 Task: Find connections with filter location Conde with filter topic #Mentoringwith filter profile language Spanish with filter current company BharatBenz with filter school PES Institute of Technology & Management, SHIVAMOGA with filter industry Tobacco Manufacturing with filter service category Financial Advisory with filter keywords title Petroleum Engineer
Action: Mouse moved to (566, 81)
Screenshot: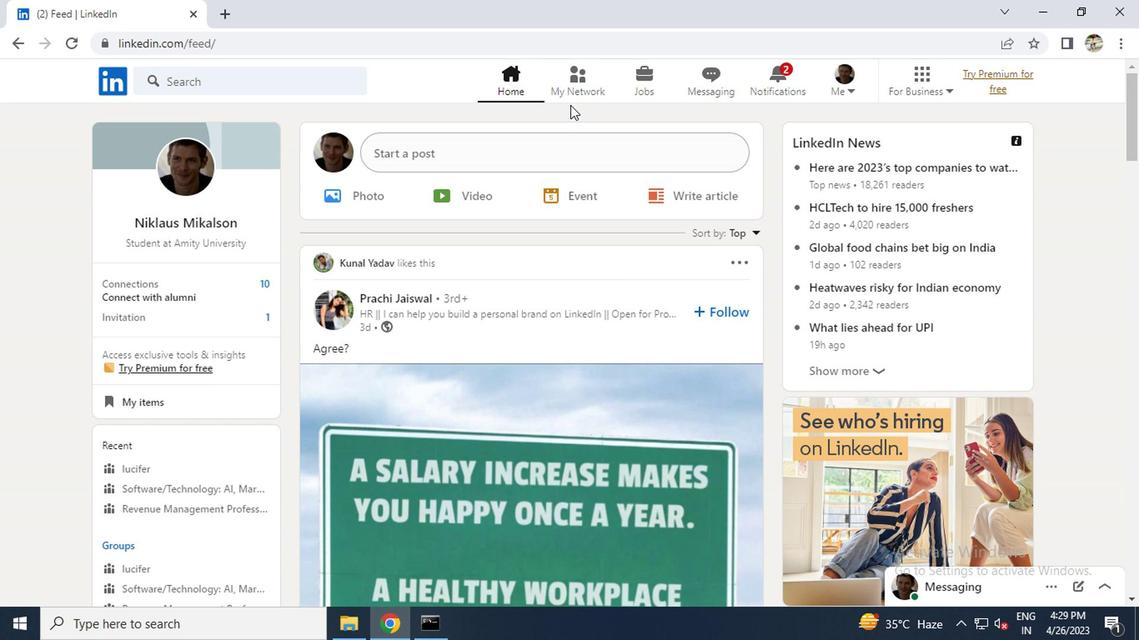 
Action: Mouse pressed left at (566, 81)
Screenshot: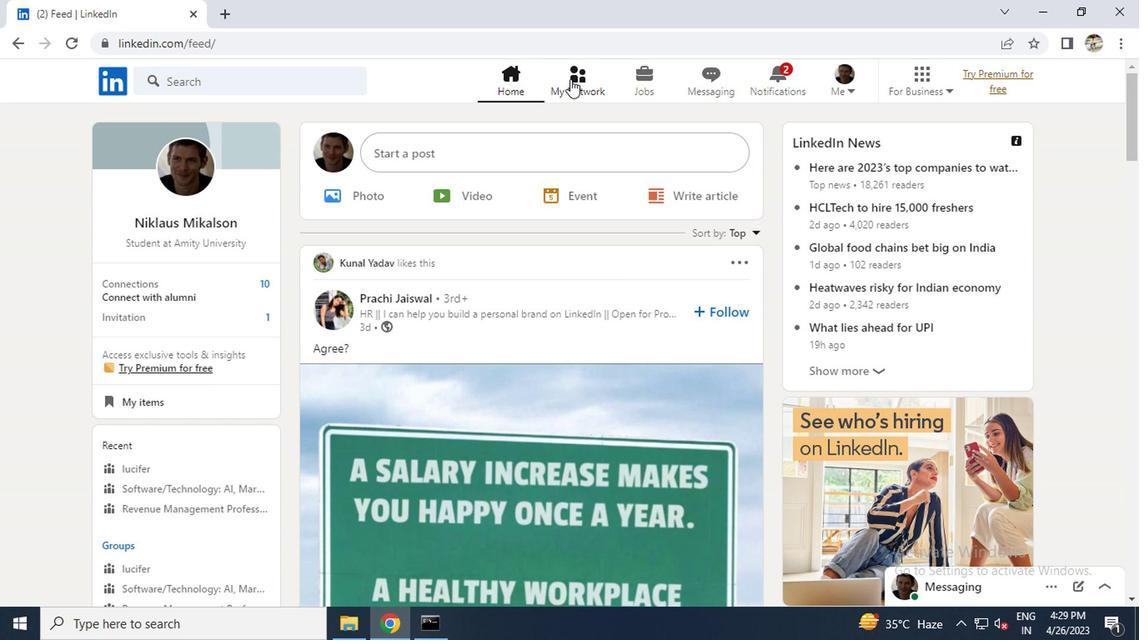 
Action: Mouse moved to (175, 169)
Screenshot: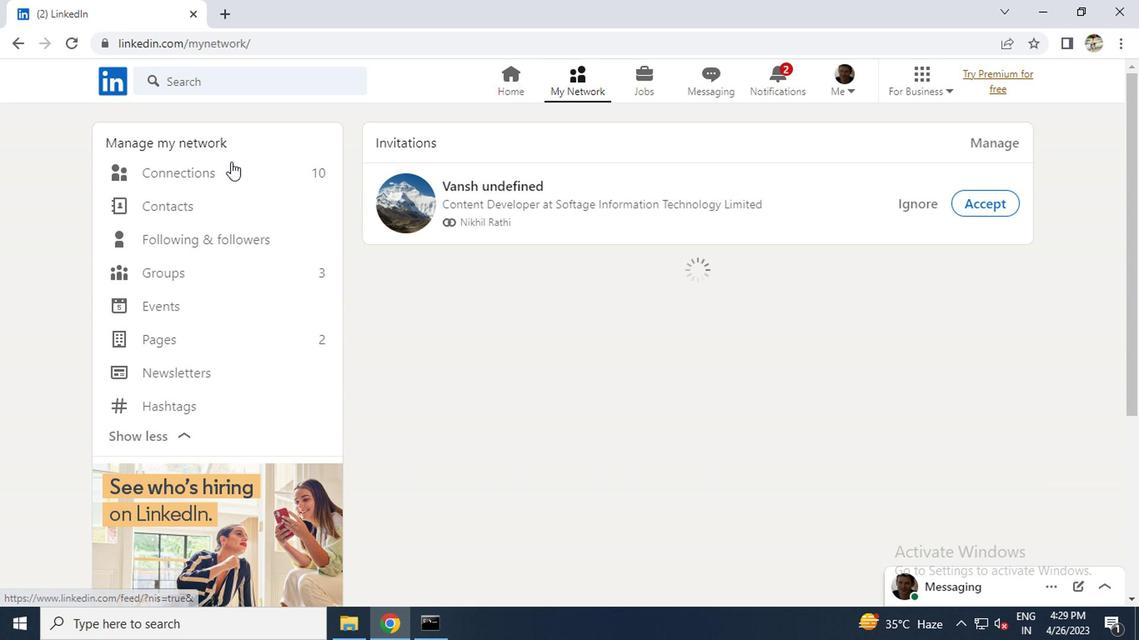 
Action: Mouse pressed left at (175, 169)
Screenshot: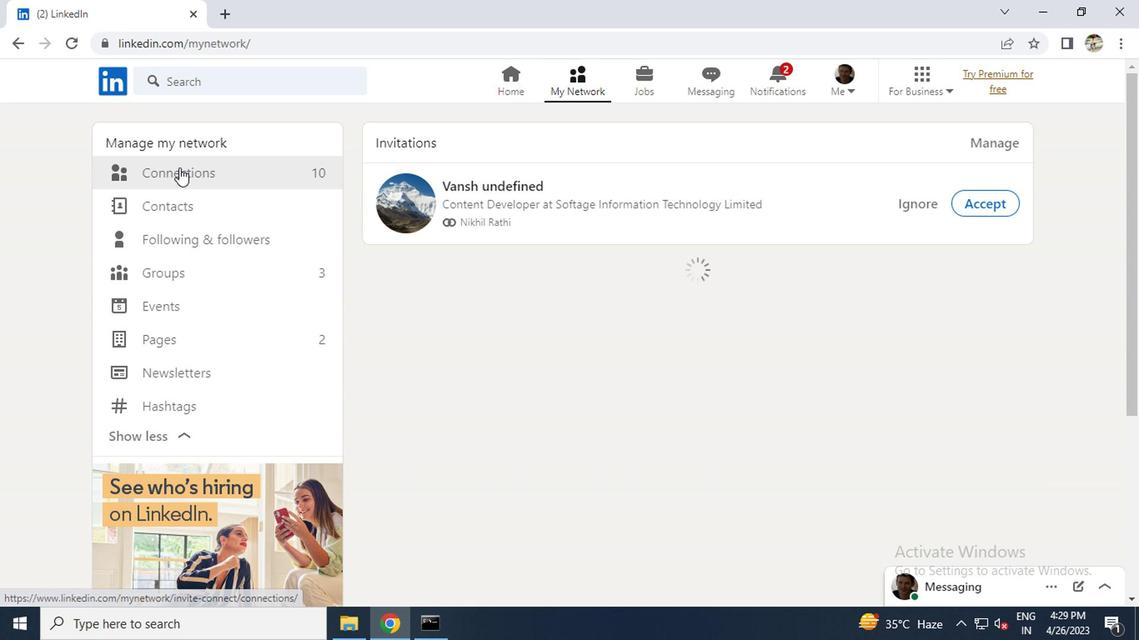 
Action: Mouse moved to (665, 178)
Screenshot: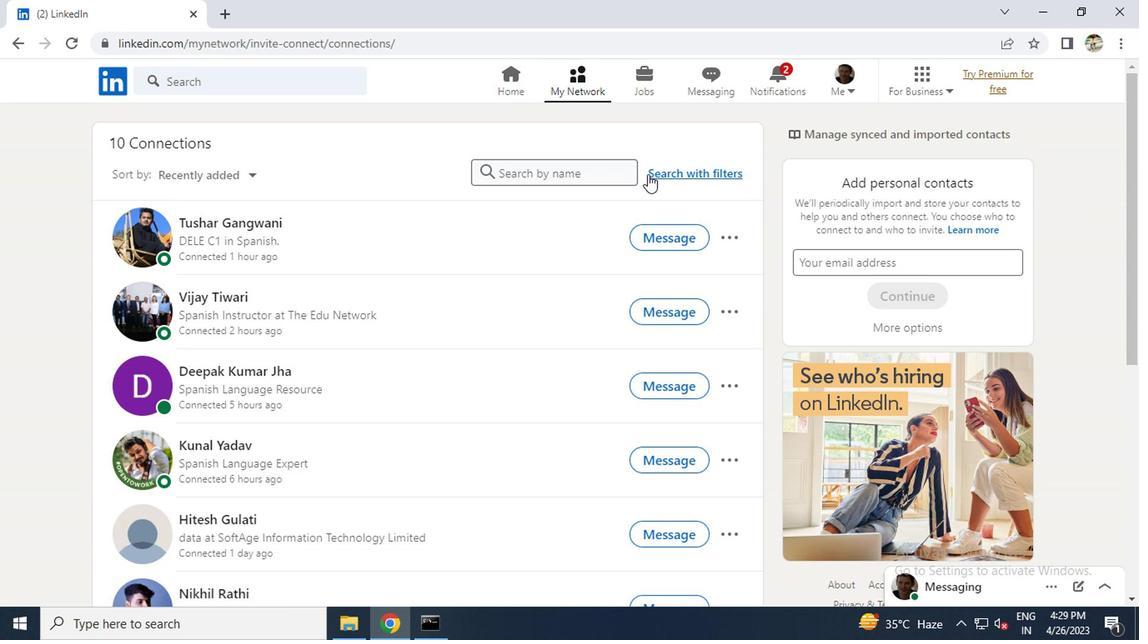 
Action: Mouse pressed left at (665, 178)
Screenshot: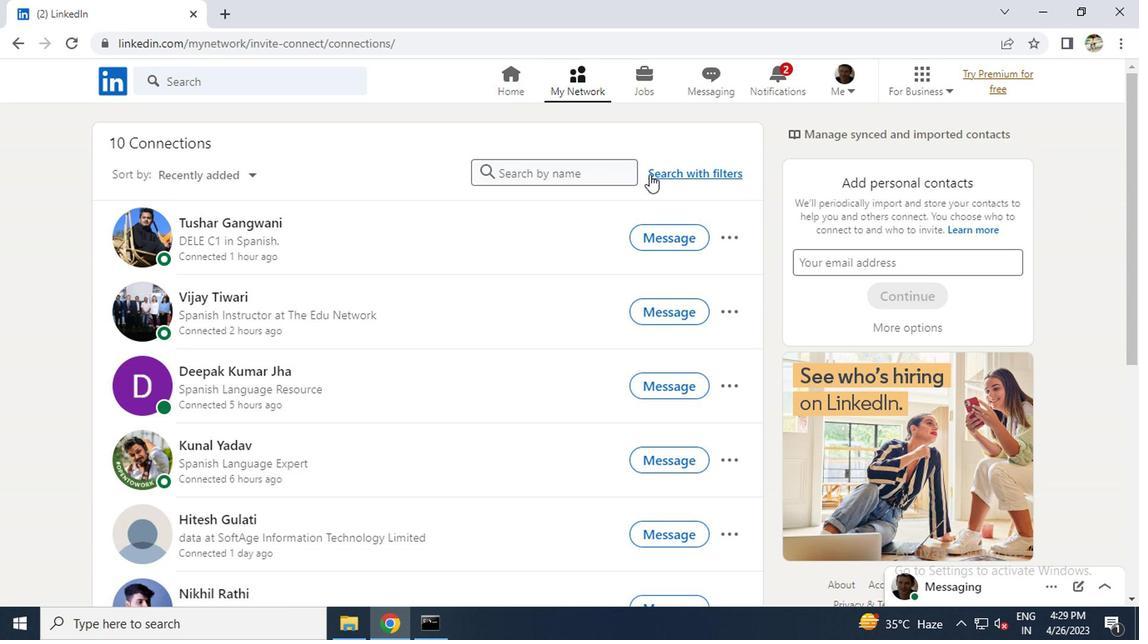 
Action: Mouse moved to (551, 128)
Screenshot: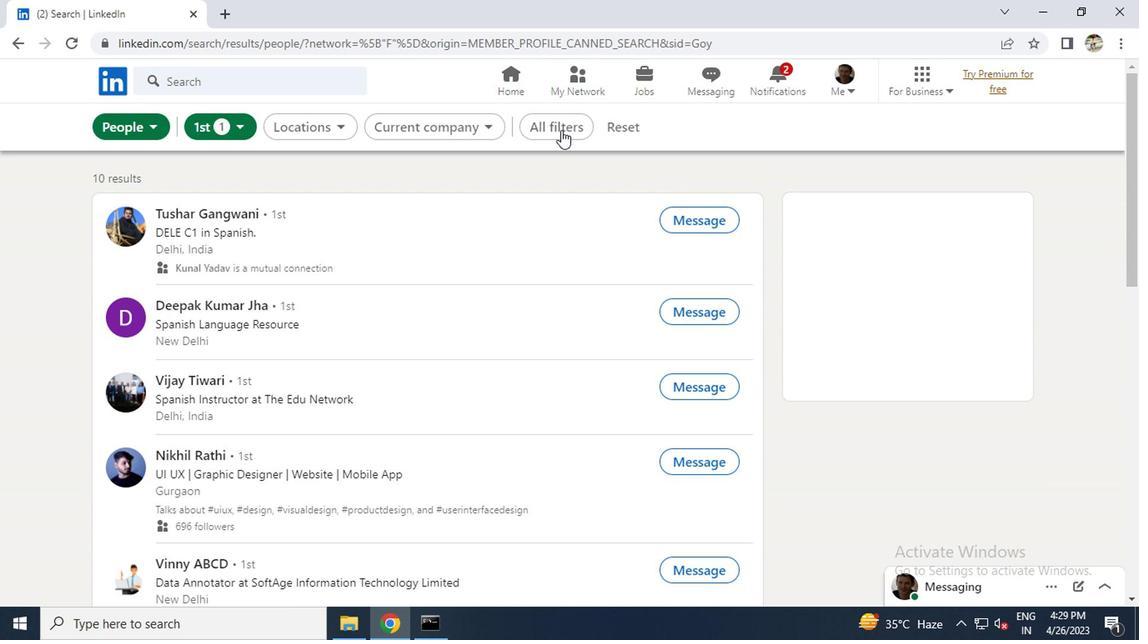 
Action: Mouse pressed left at (551, 128)
Screenshot: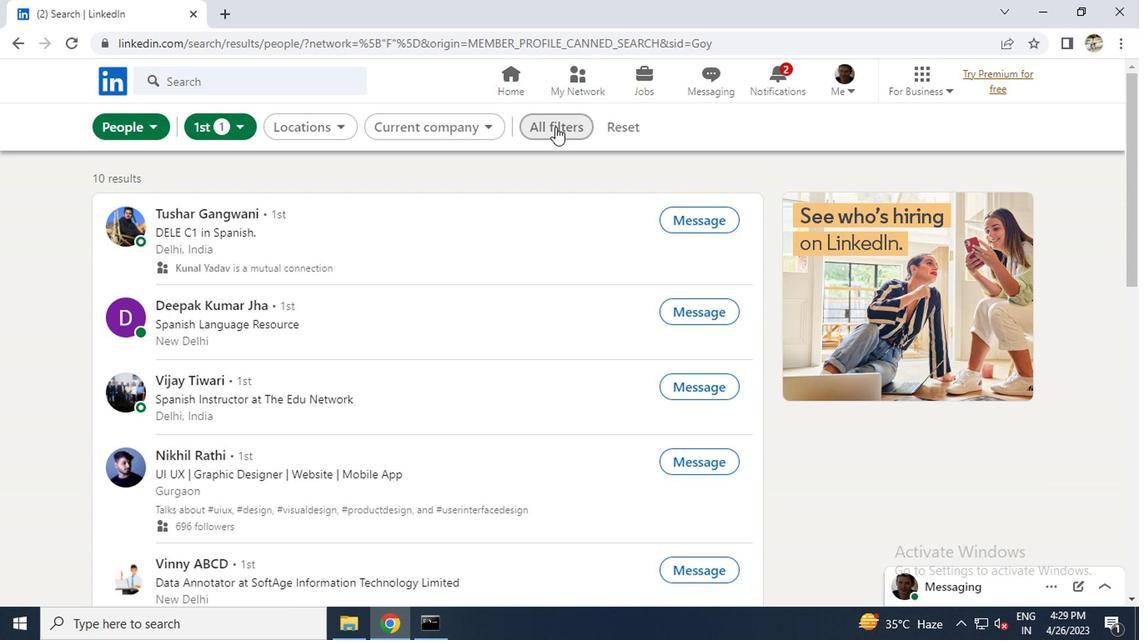 
Action: Mouse moved to (823, 338)
Screenshot: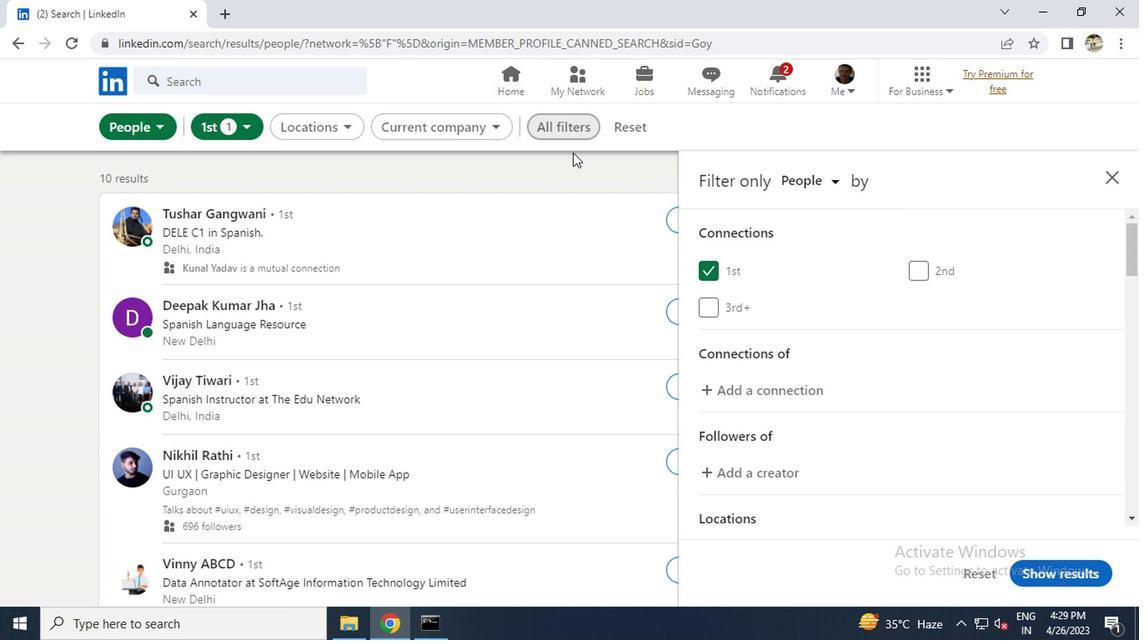 
Action: Mouse scrolled (823, 337) with delta (0, 0)
Screenshot: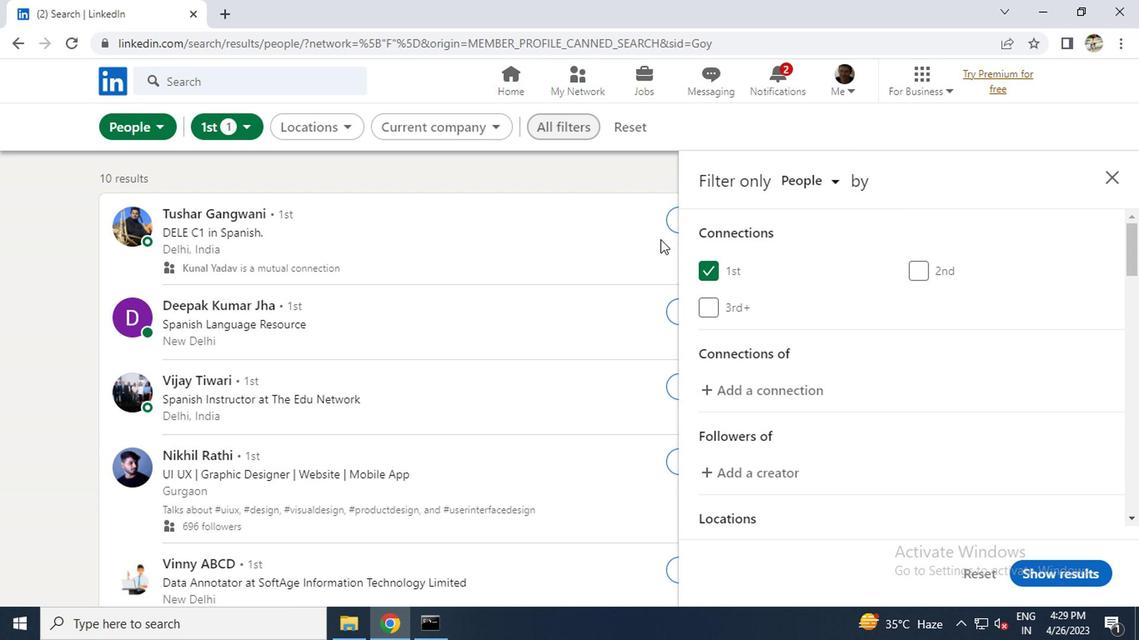 
Action: Mouse scrolled (823, 337) with delta (0, 0)
Screenshot: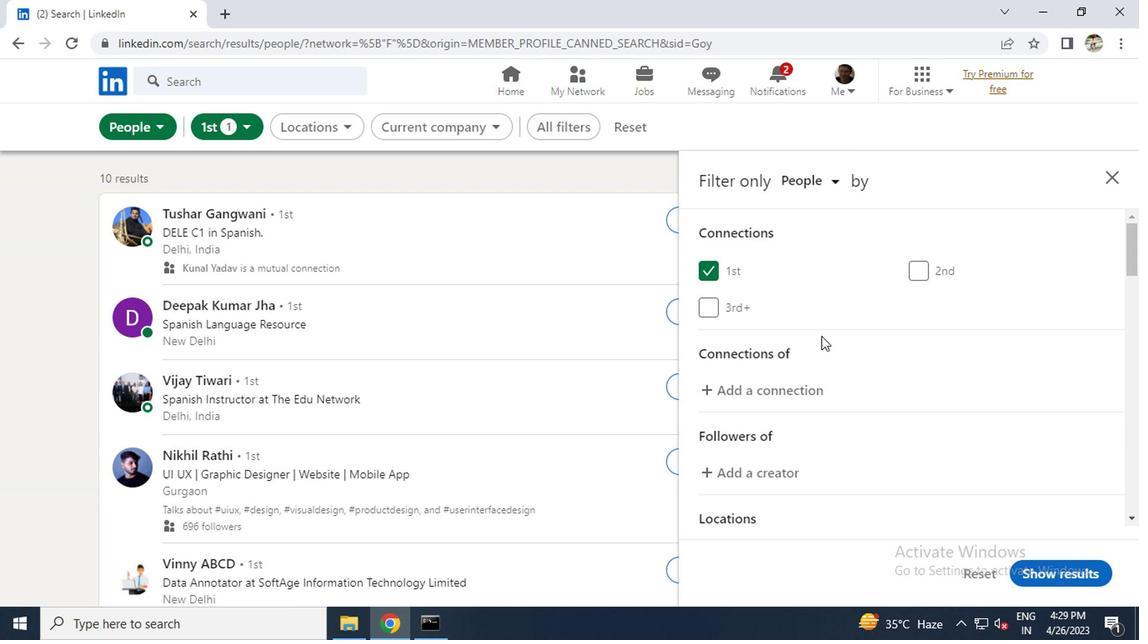 
Action: Mouse scrolled (823, 337) with delta (0, 0)
Screenshot: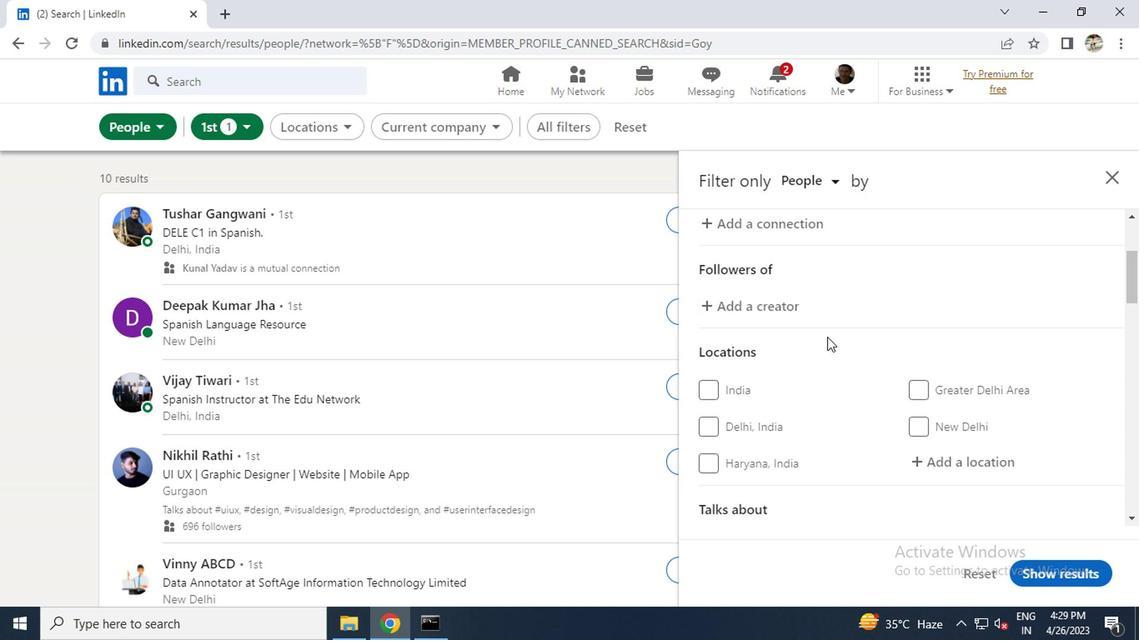 
Action: Mouse moved to (956, 382)
Screenshot: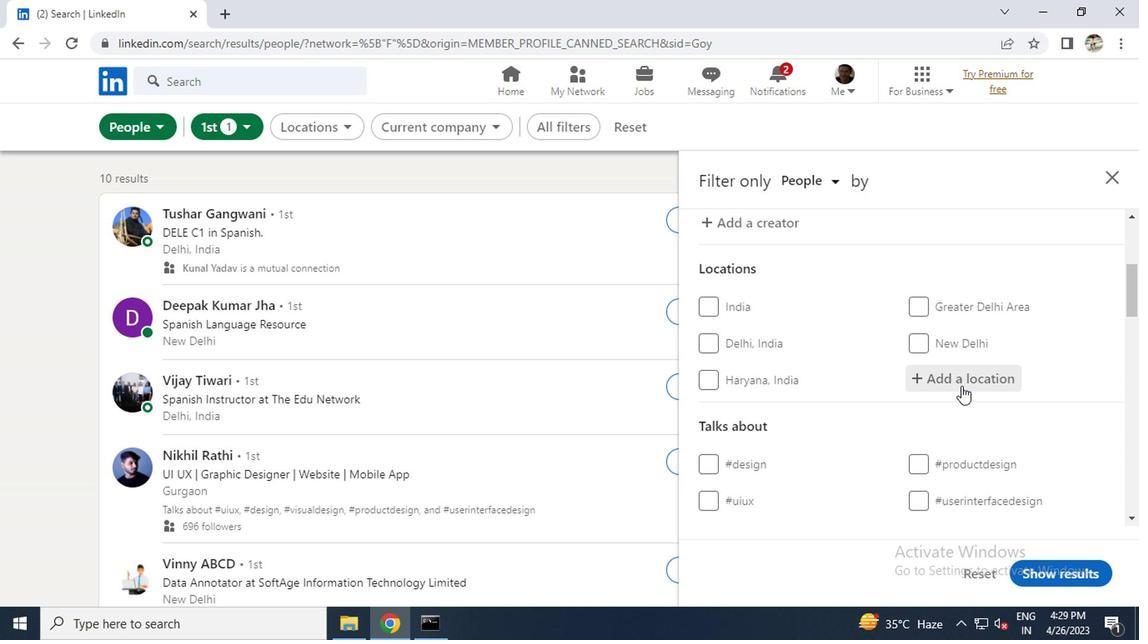 
Action: Mouse pressed left at (956, 382)
Screenshot: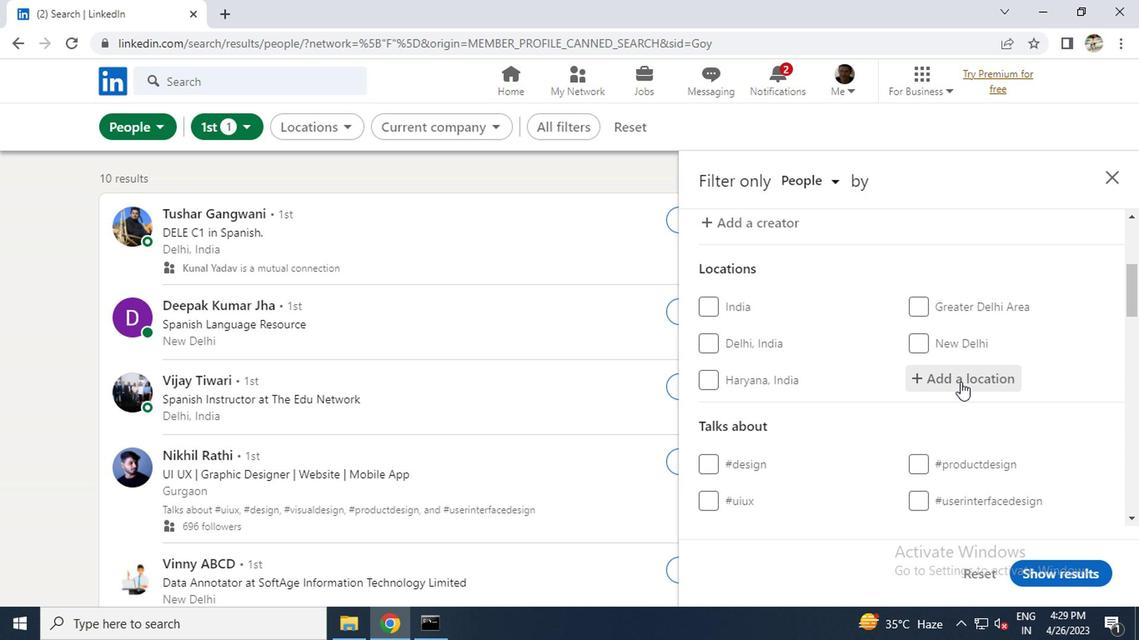 
Action: Key pressed <Key.caps_lock>c<Key.caps_lock>onde<Key.space><Key.enter>
Screenshot: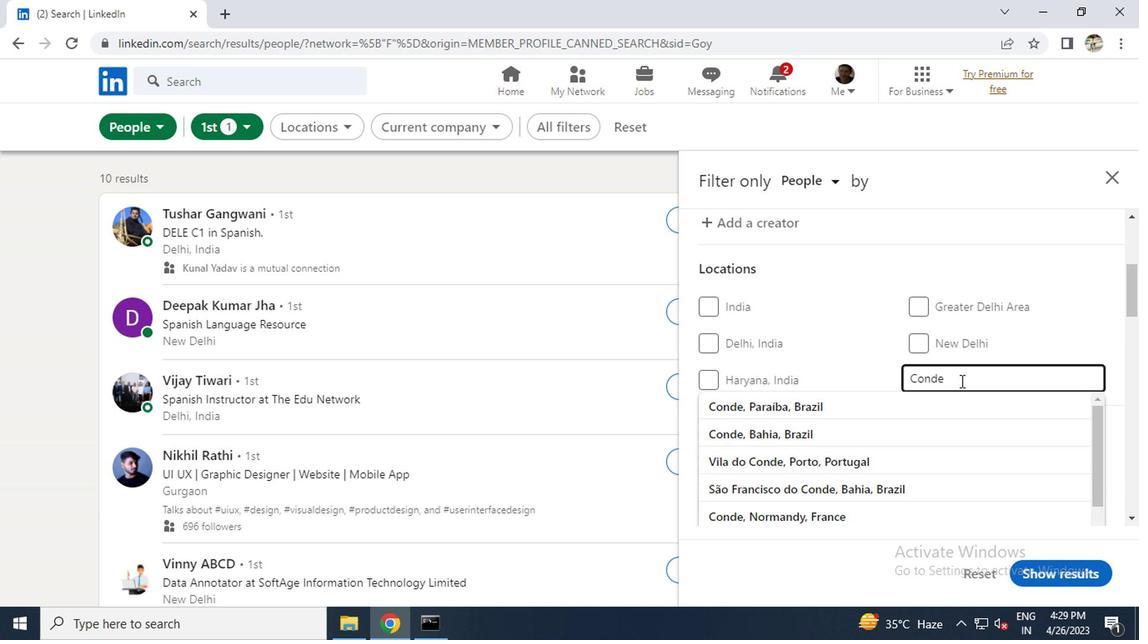 
Action: Mouse scrolled (956, 381) with delta (0, 0)
Screenshot: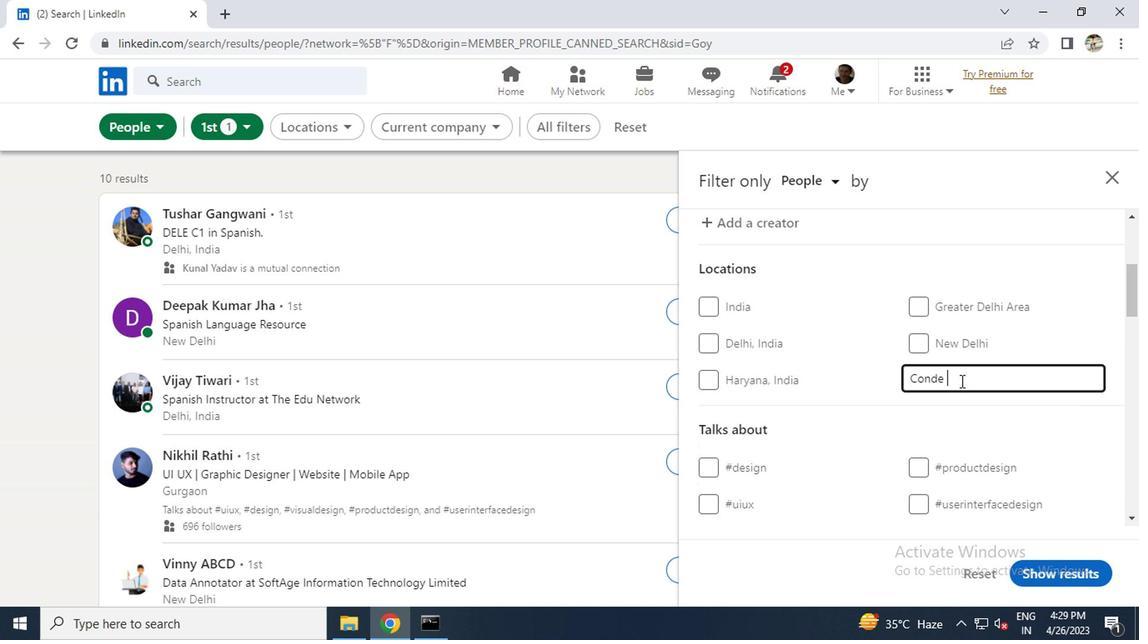 
Action: Mouse scrolled (956, 381) with delta (0, 0)
Screenshot: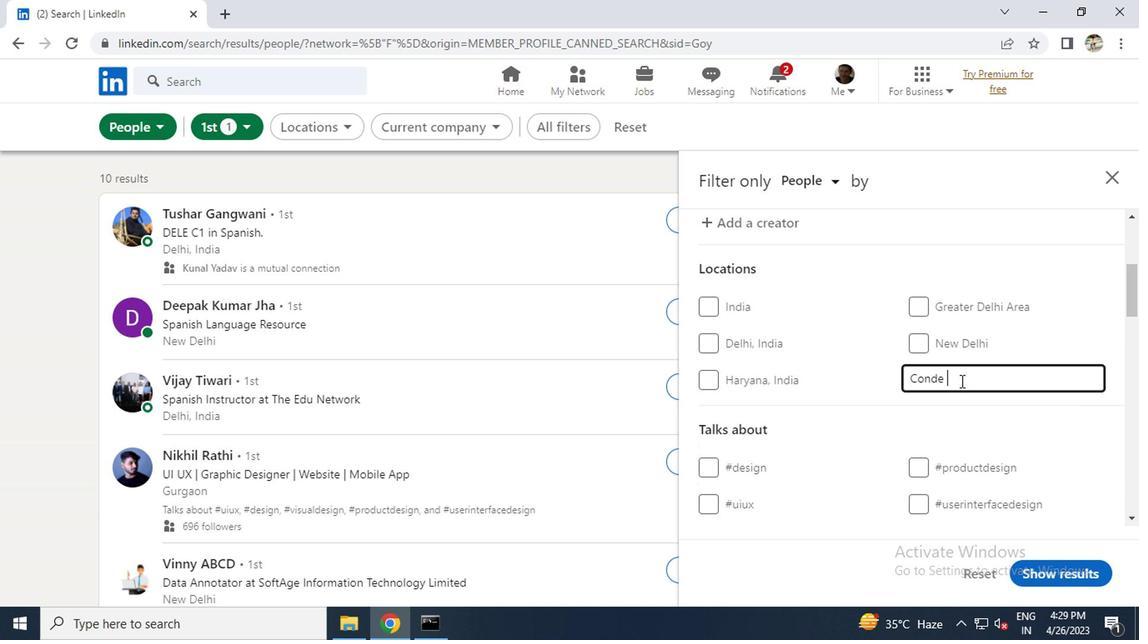 
Action: Mouse moved to (949, 376)
Screenshot: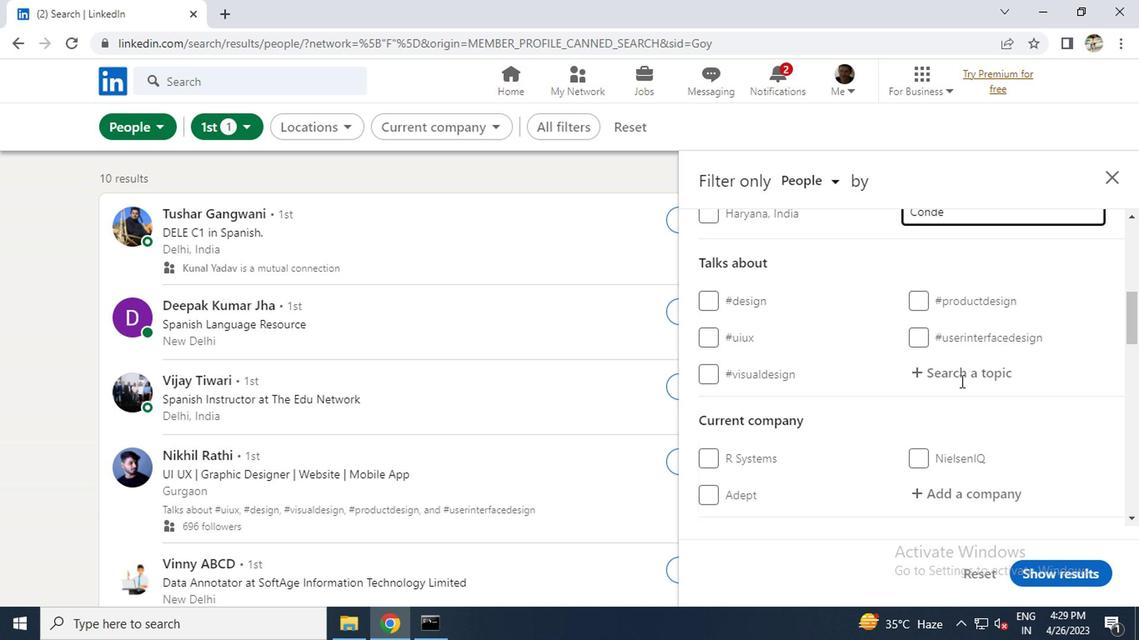 
Action: Mouse pressed left at (949, 376)
Screenshot: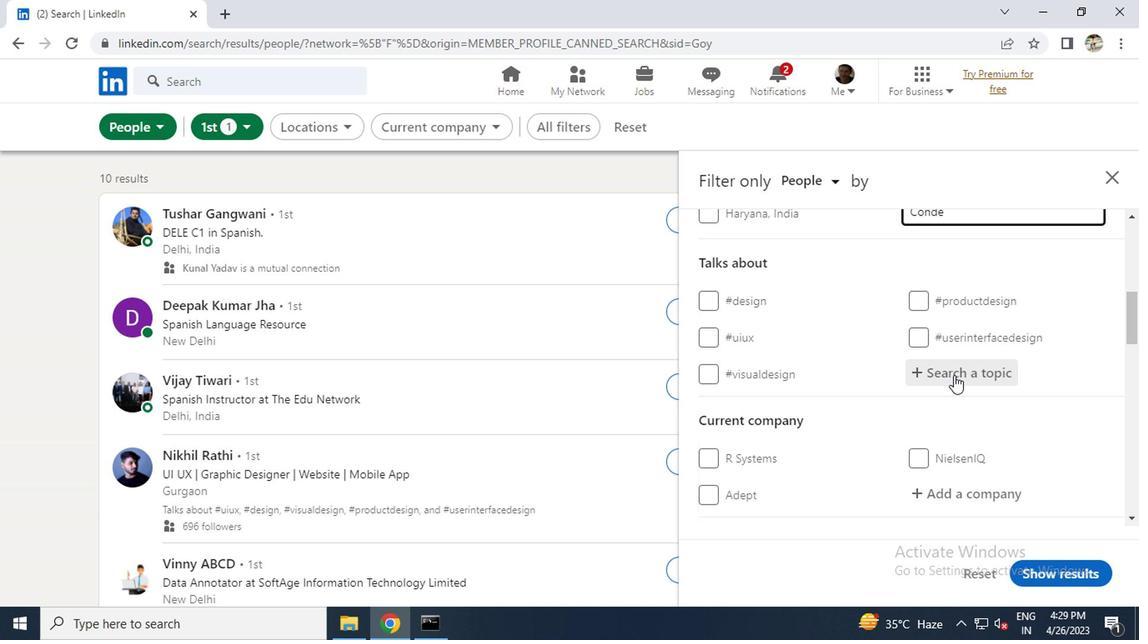 
Action: Key pressed <Key.shift>#<Key.caps_lock>M<Key.caps_lock>ENTORING<Key.enter>
Screenshot: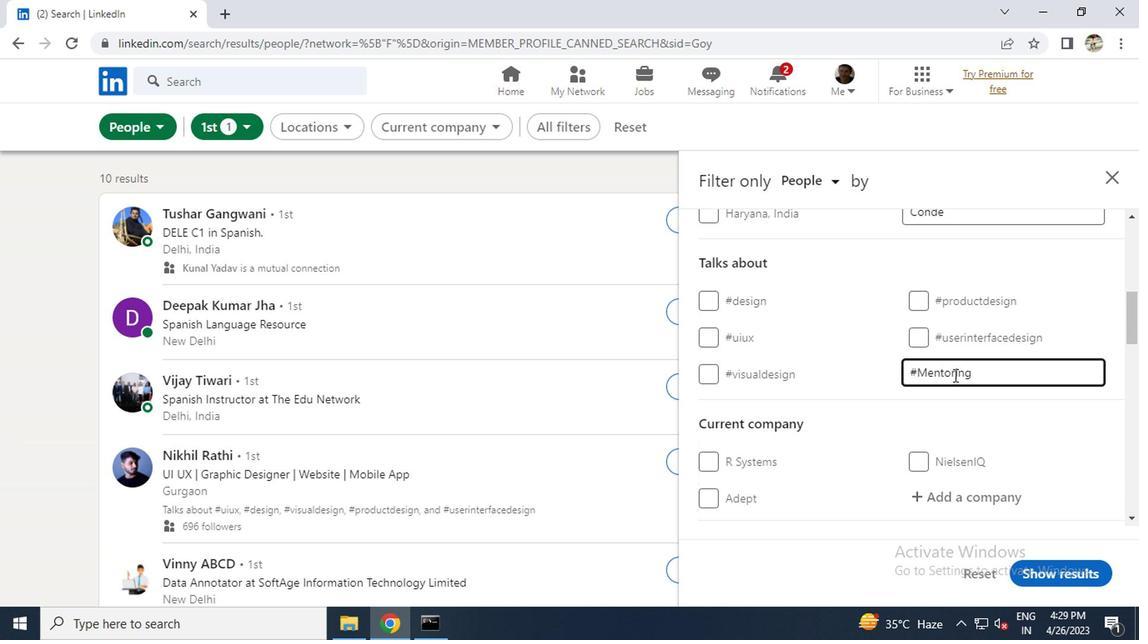 
Action: Mouse scrolled (949, 375) with delta (0, 0)
Screenshot: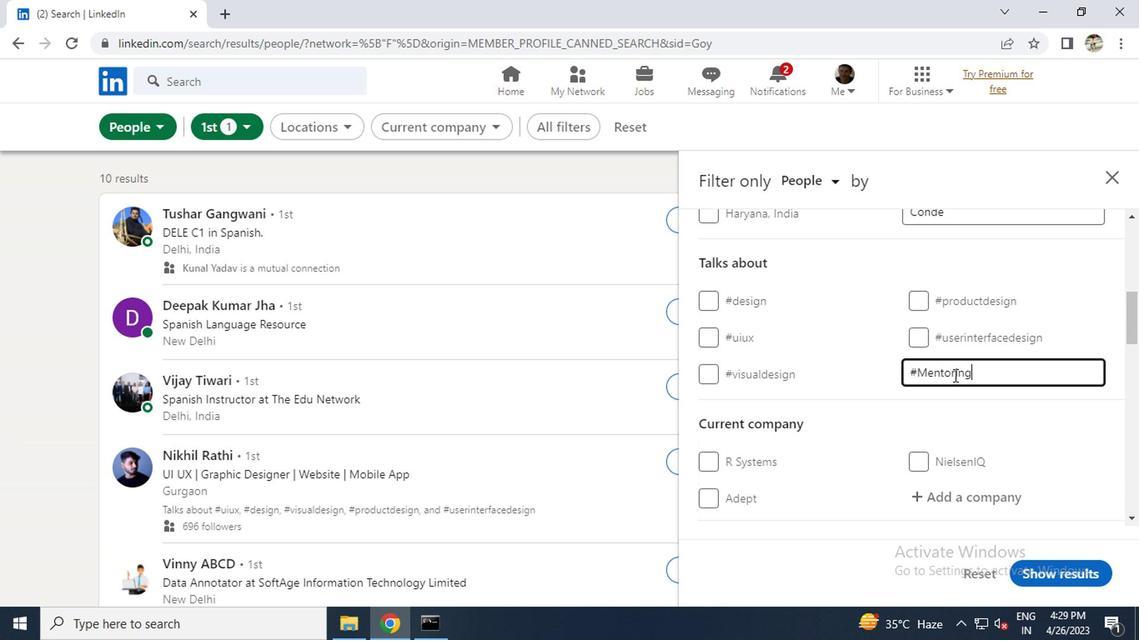 
Action: Mouse scrolled (949, 375) with delta (0, 0)
Screenshot: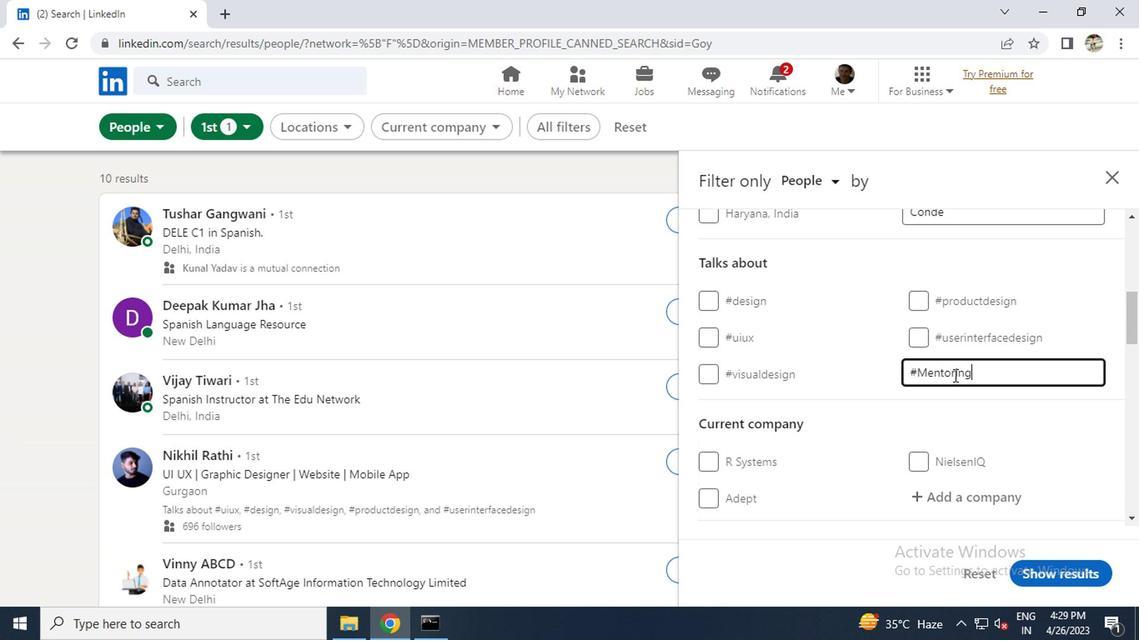 
Action: Mouse scrolled (949, 375) with delta (0, 0)
Screenshot: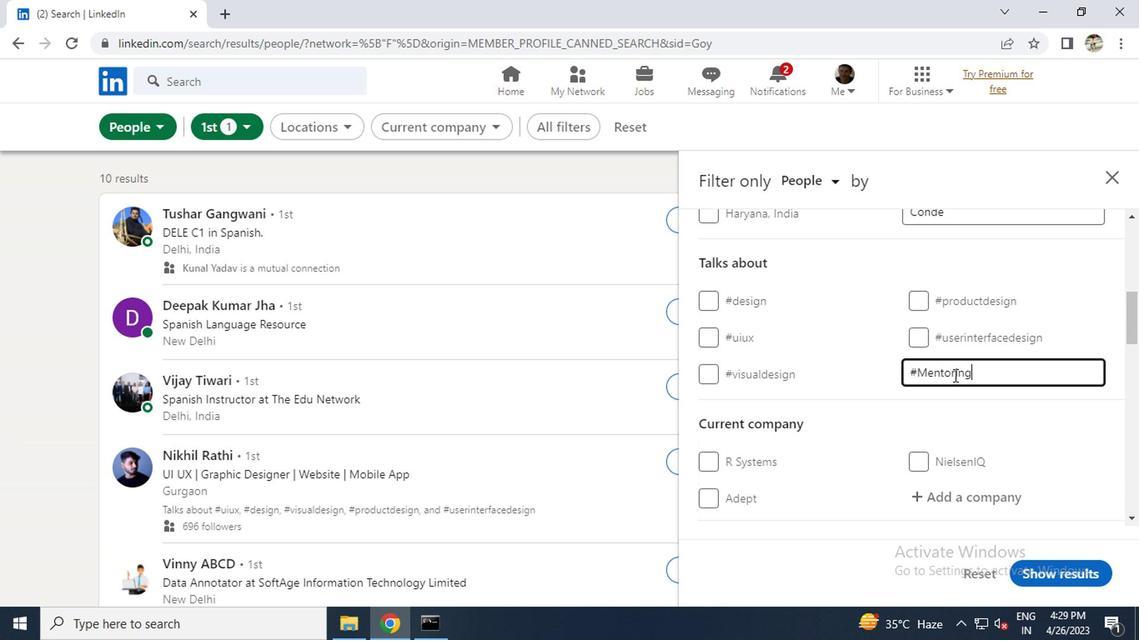 
Action: Mouse scrolled (949, 375) with delta (0, 0)
Screenshot: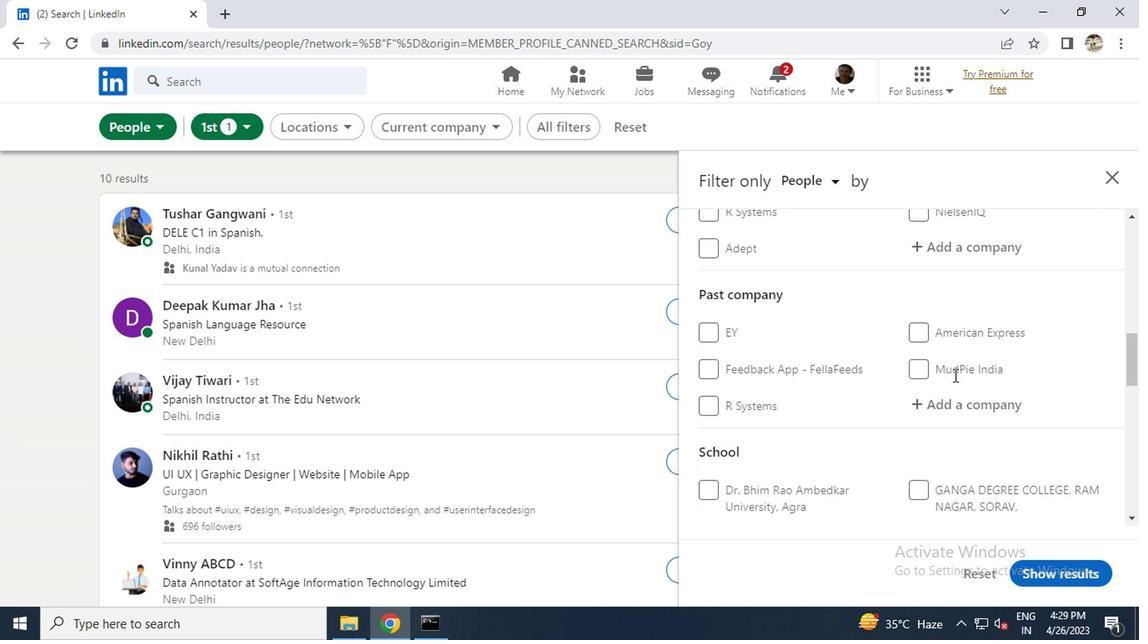 
Action: Mouse scrolled (949, 375) with delta (0, 0)
Screenshot: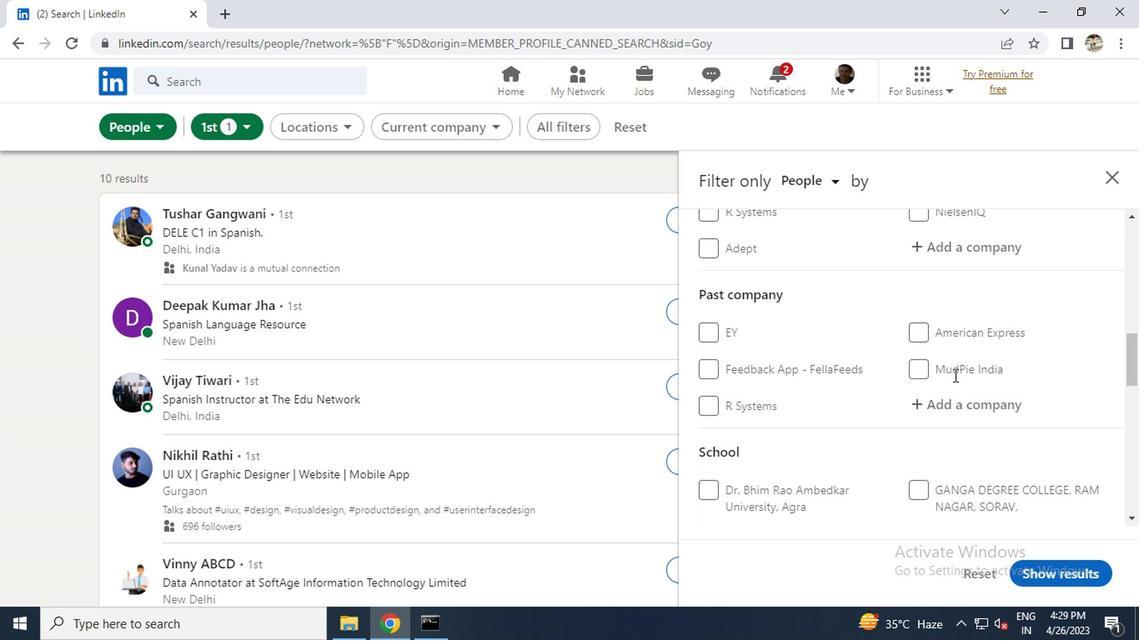 
Action: Mouse scrolled (949, 375) with delta (0, 0)
Screenshot: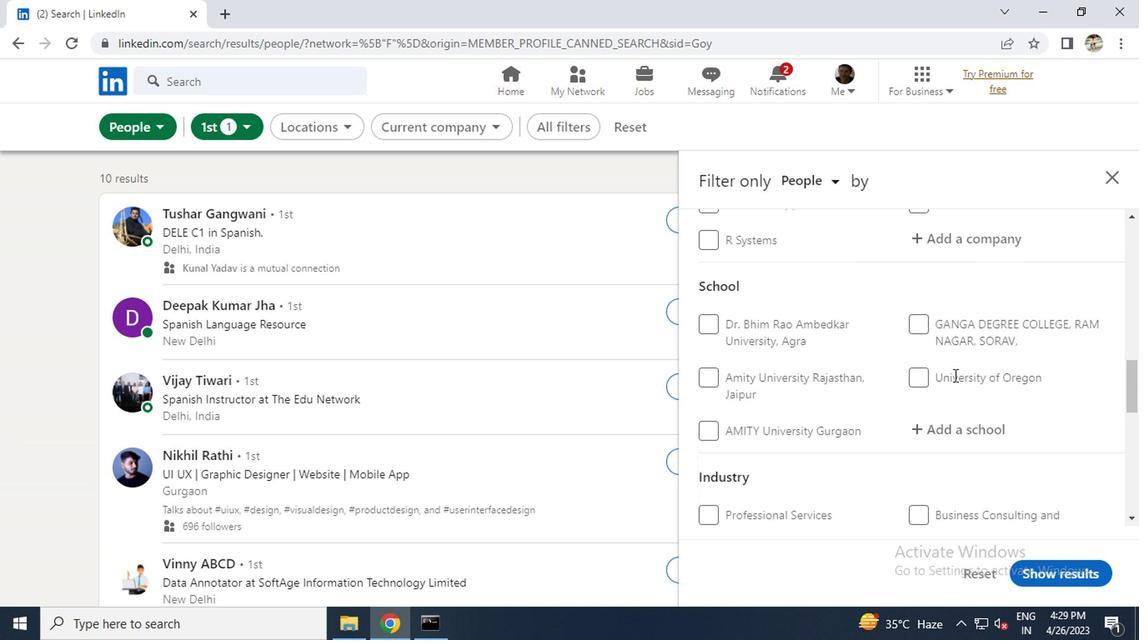 
Action: Mouse scrolled (949, 375) with delta (0, 0)
Screenshot: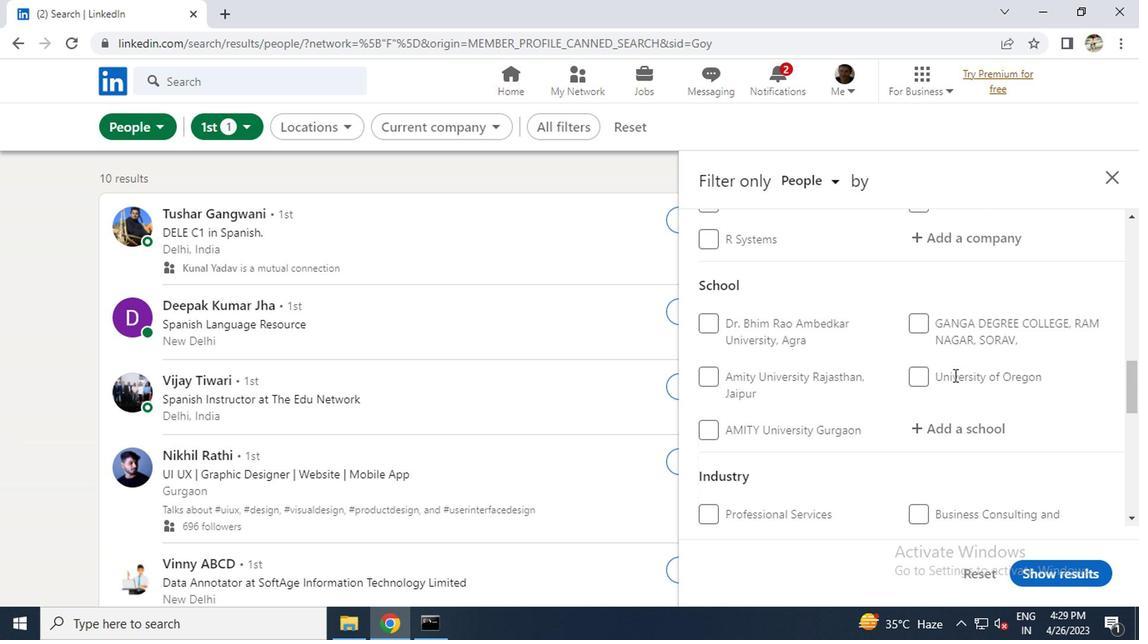
Action: Mouse scrolled (949, 375) with delta (0, 0)
Screenshot: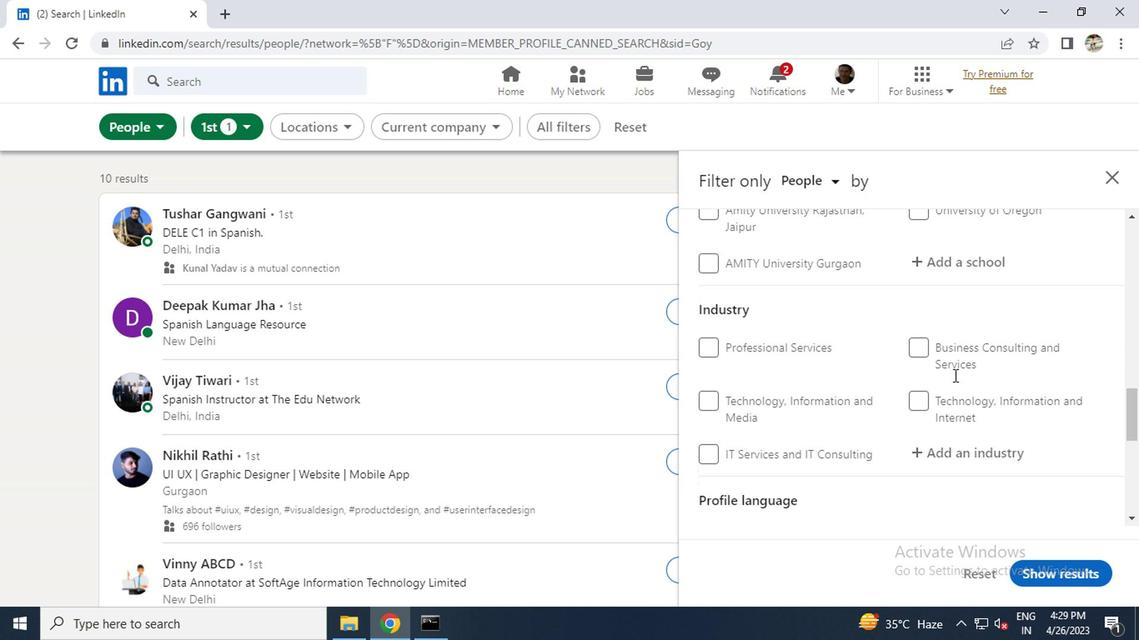 
Action: Mouse scrolled (949, 375) with delta (0, 0)
Screenshot: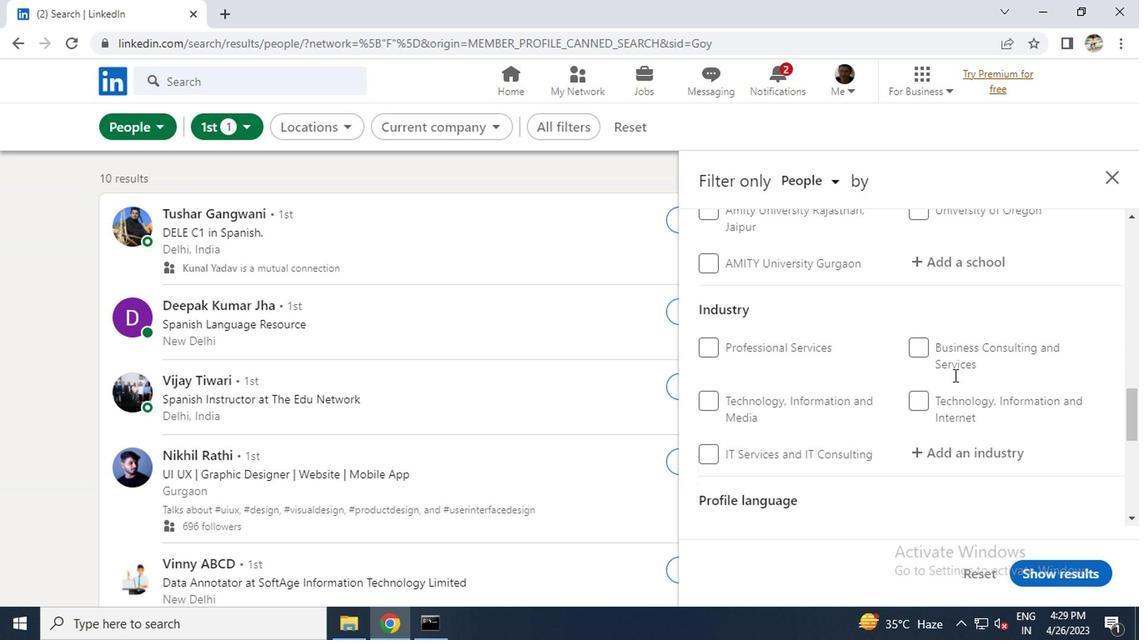 
Action: Mouse moved to (905, 369)
Screenshot: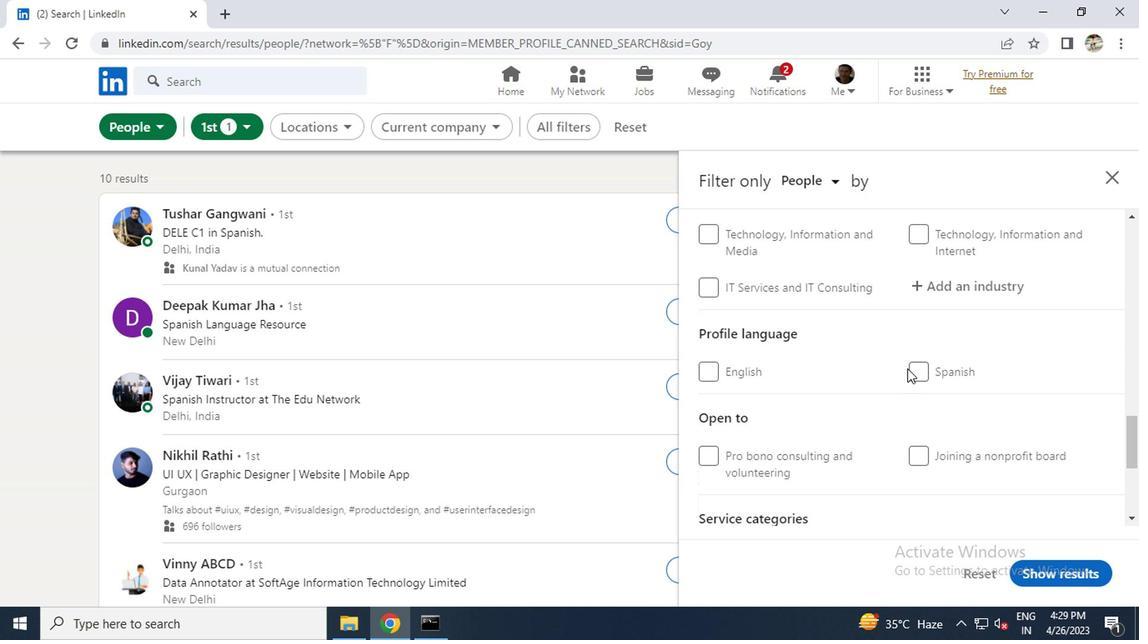 
Action: Mouse pressed left at (905, 369)
Screenshot: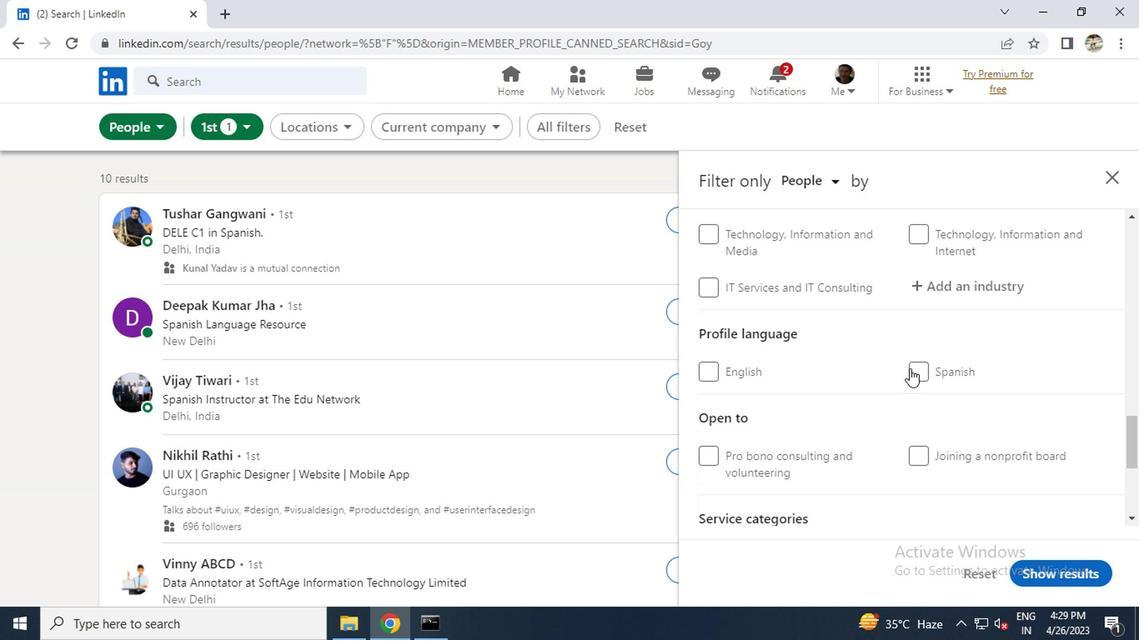 
Action: Mouse moved to (906, 369)
Screenshot: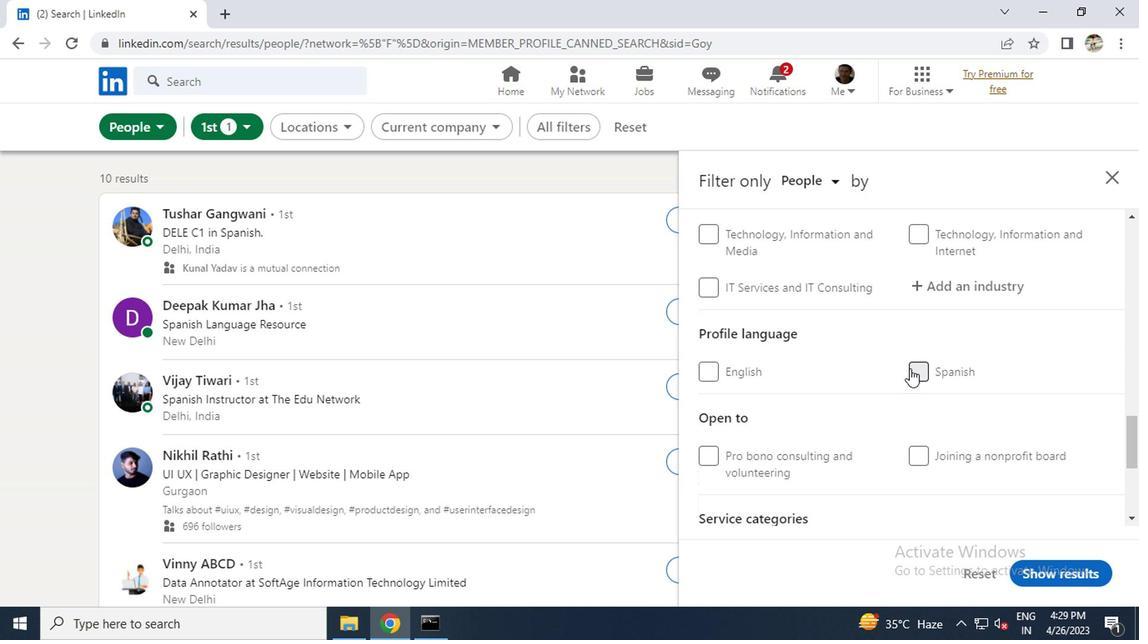 
Action: Mouse scrolled (906, 370) with delta (0, 1)
Screenshot: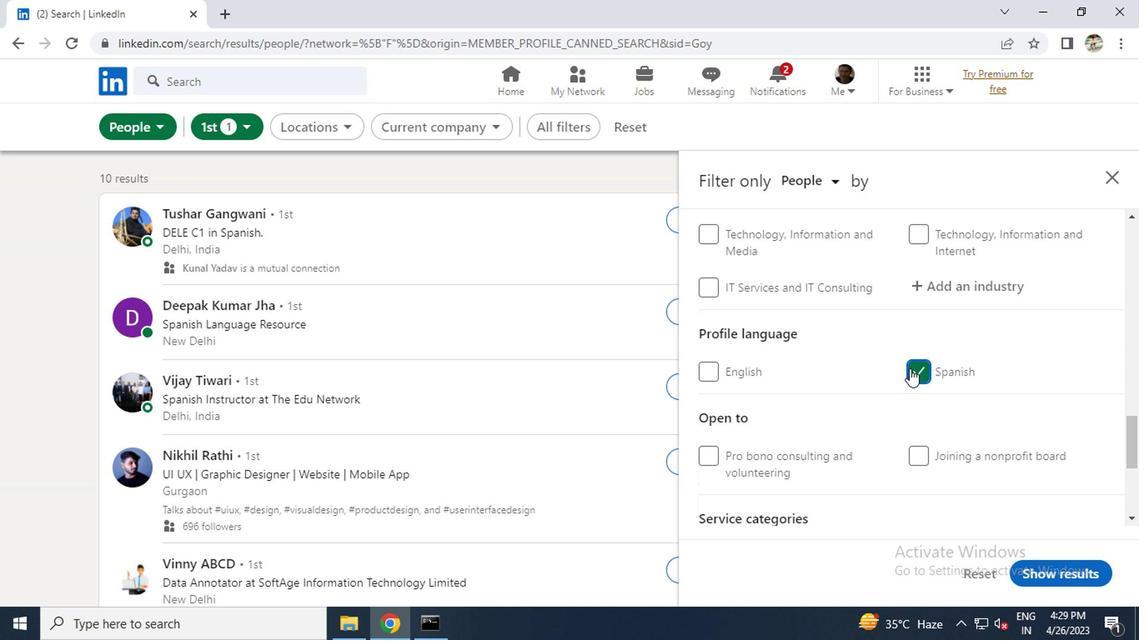 
Action: Mouse scrolled (906, 370) with delta (0, 1)
Screenshot: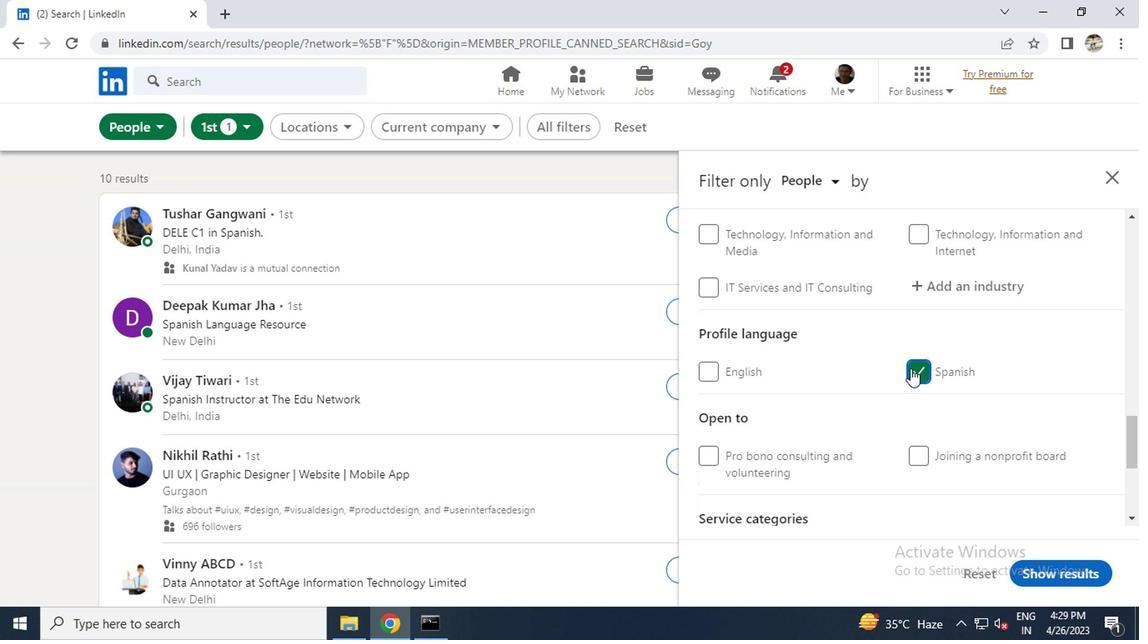 
Action: Mouse scrolled (906, 370) with delta (0, 1)
Screenshot: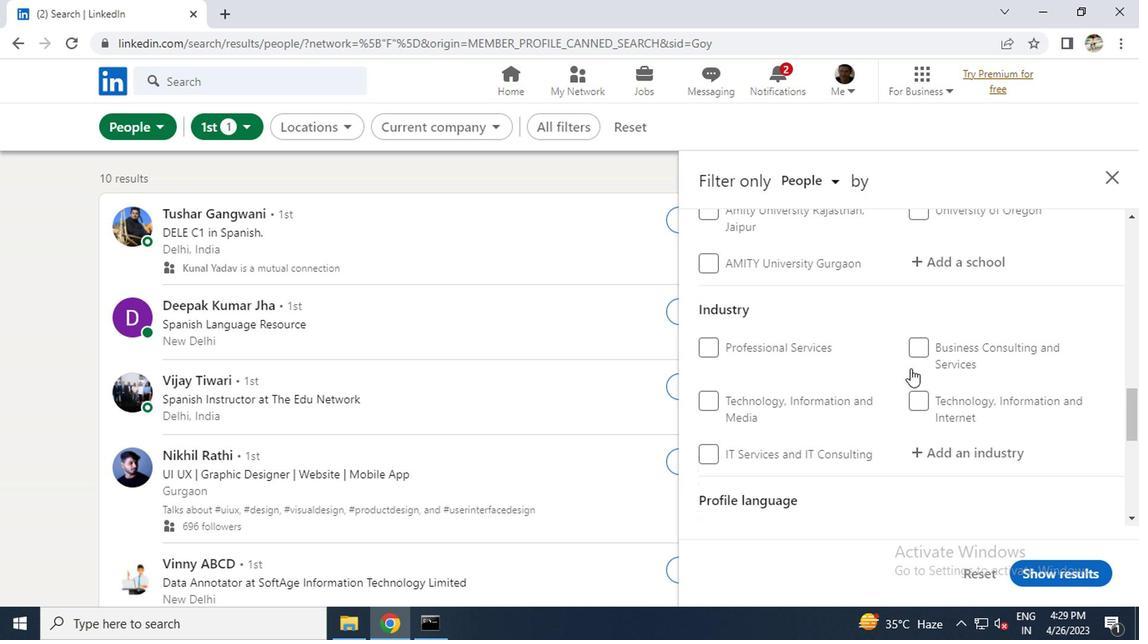 
Action: Mouse scrolled (906, 370) with delta (0, 1)
Screenshot: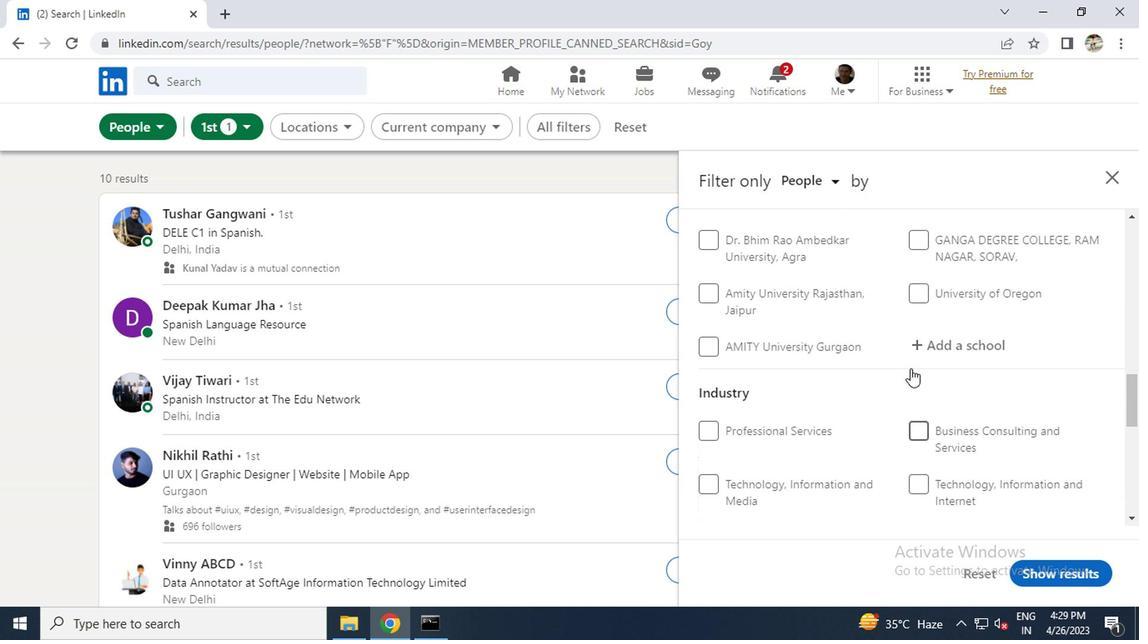 
Action: Mouse scrolled (906, 370) with delta (0, 1)
Screenshot: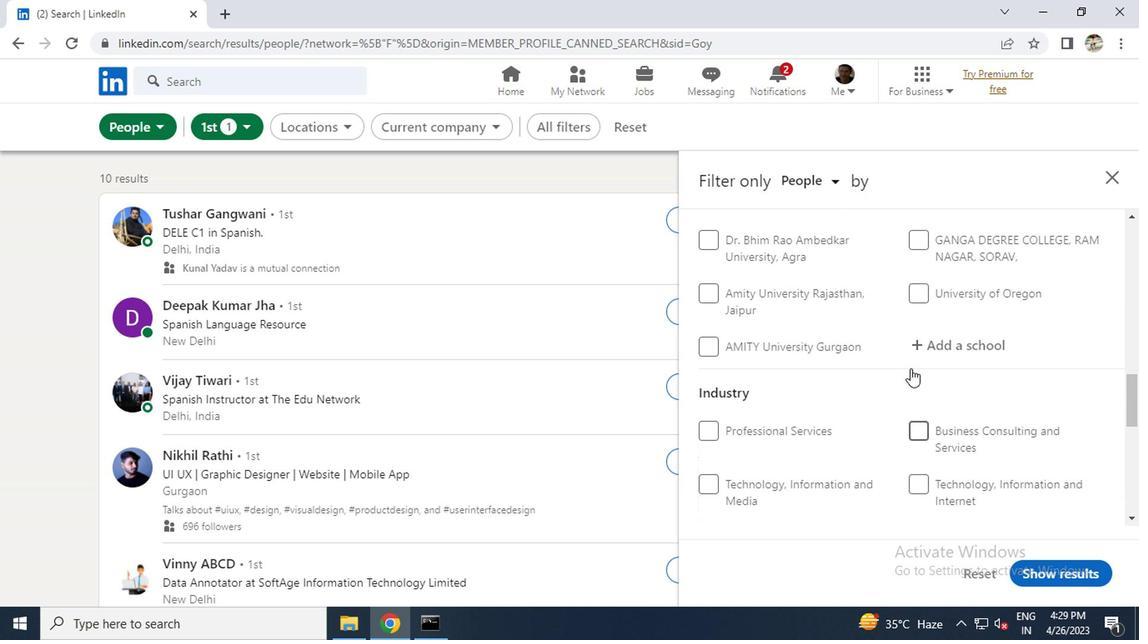 
Action: Mouse scrolled (906, 370) with delta (0, 1)
Screenshot: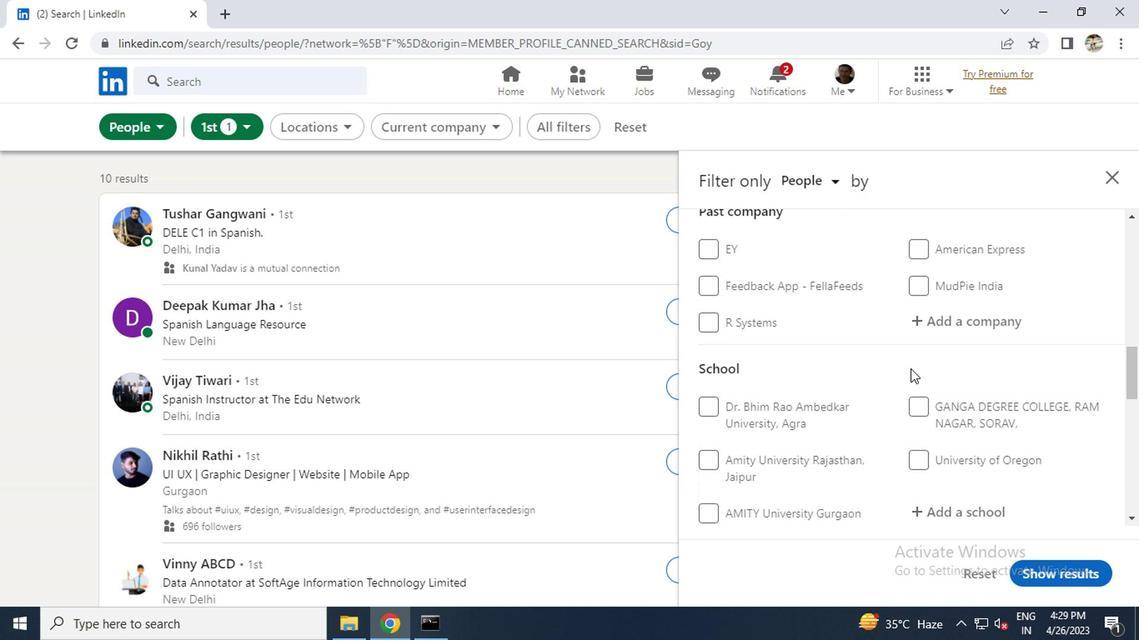 
Action: Mouse scrolled (906, 370) with delta (0, 1)
Screenshot: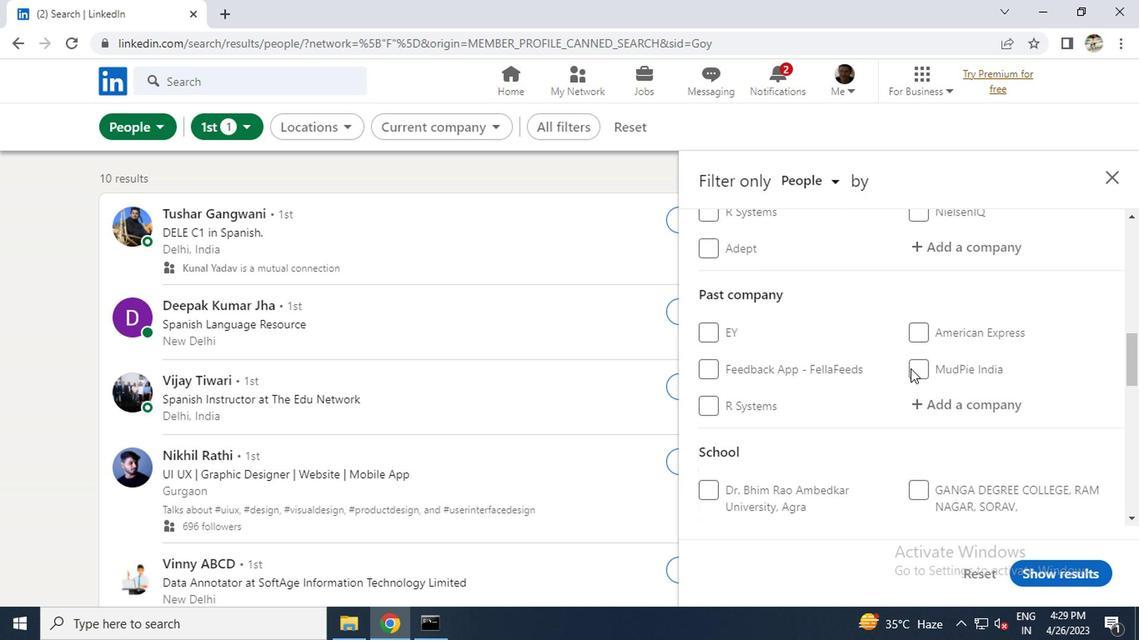 
Action: Mouse moved to (928, 332)
Screenshot: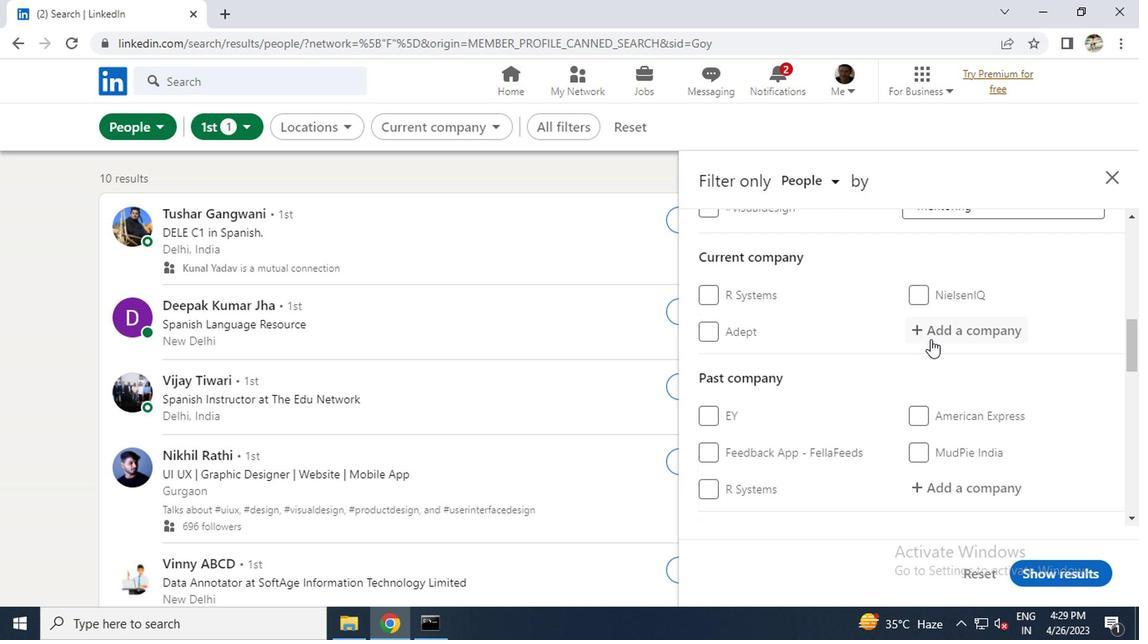 
Action: Mouse pressed left at (928, 332)
Screenshot: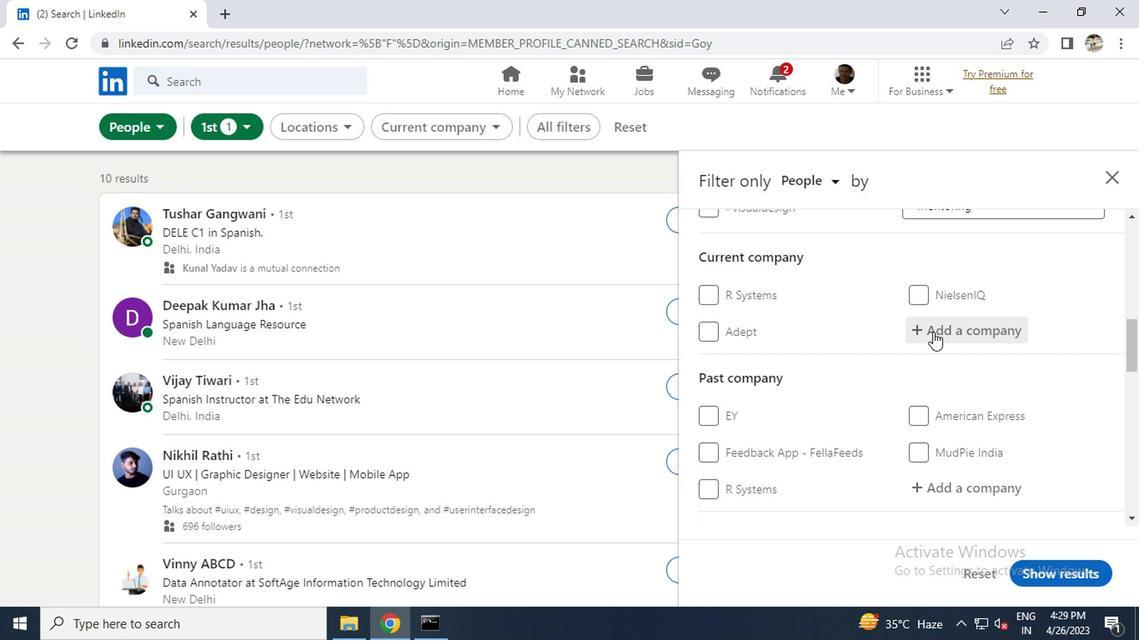 
Action: Key pressed <Key.caps_lock>B<Key.caps_lock>HARAT<Key.caps_lock>B
Screenshot: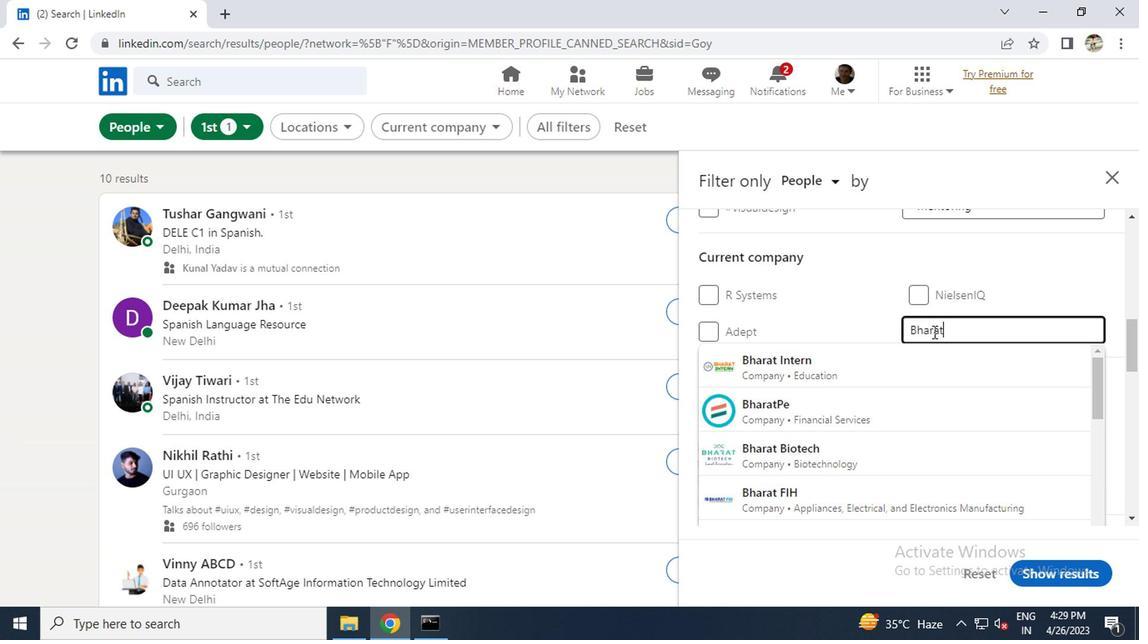 
Action: Mouse moved to (905, 340)
Screenshot: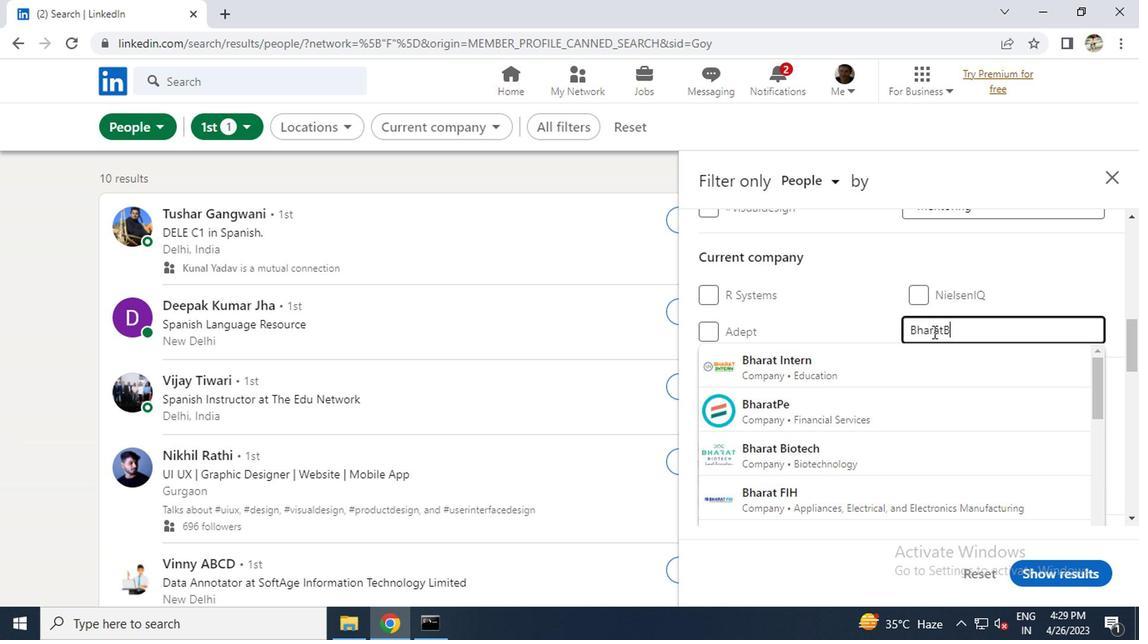 
Action: Key pressed <Key.caps_lock>ENZ<Key.enter>
Screenshot: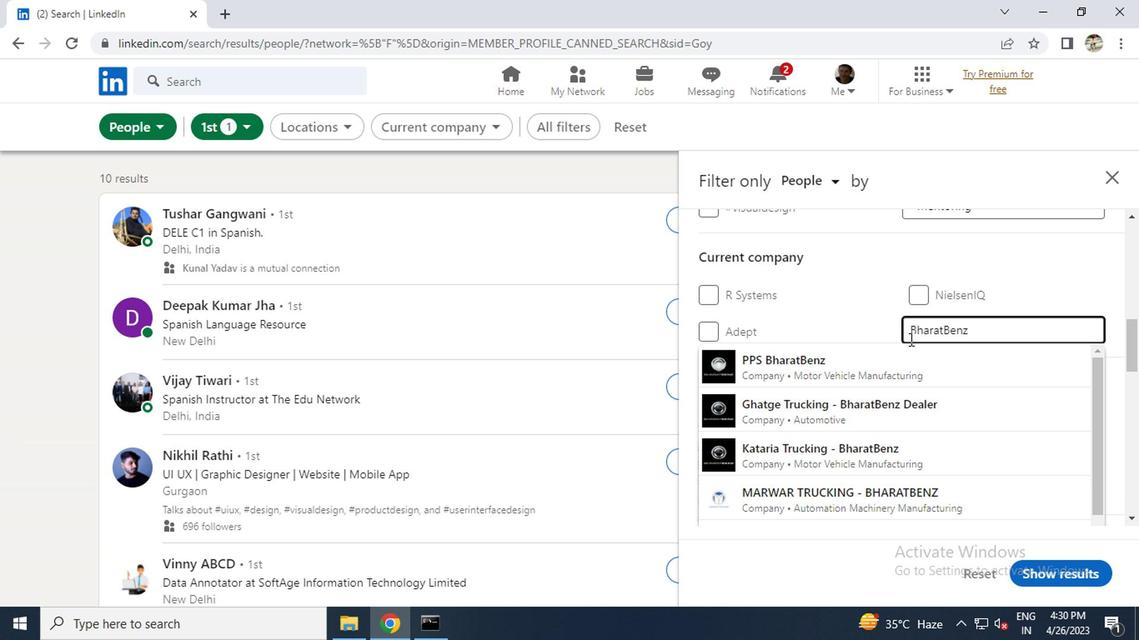 
Action: Mouse scrolled (905, 340) with delta (0, 0)
Screenshot: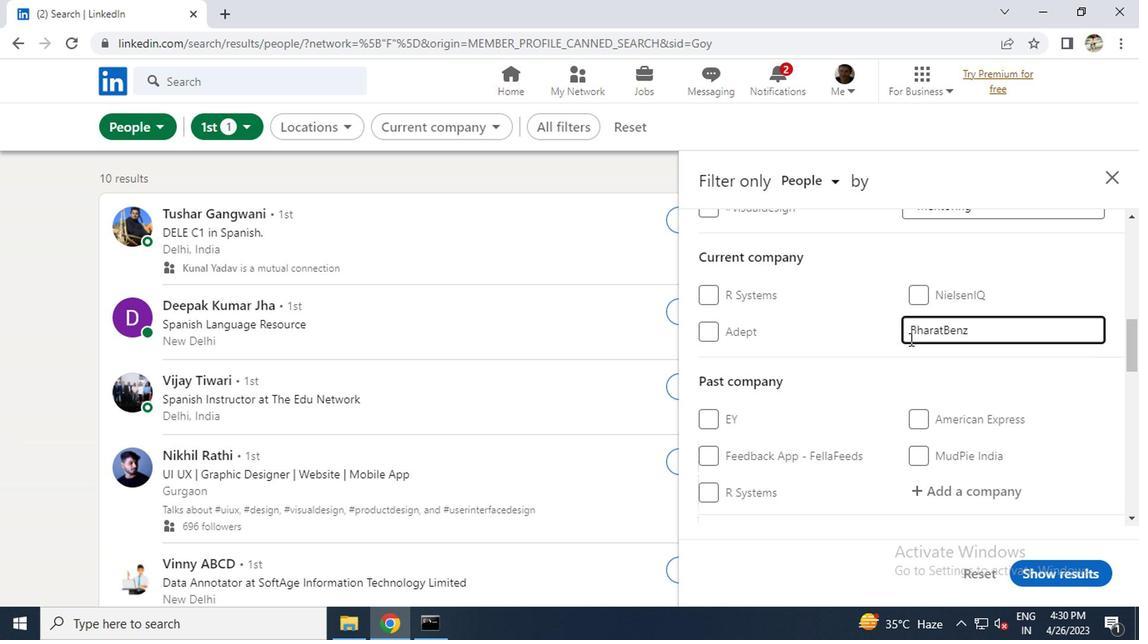 
Action: Mouse scrolled (905, 340) with delta (0, 0)
Screenshot: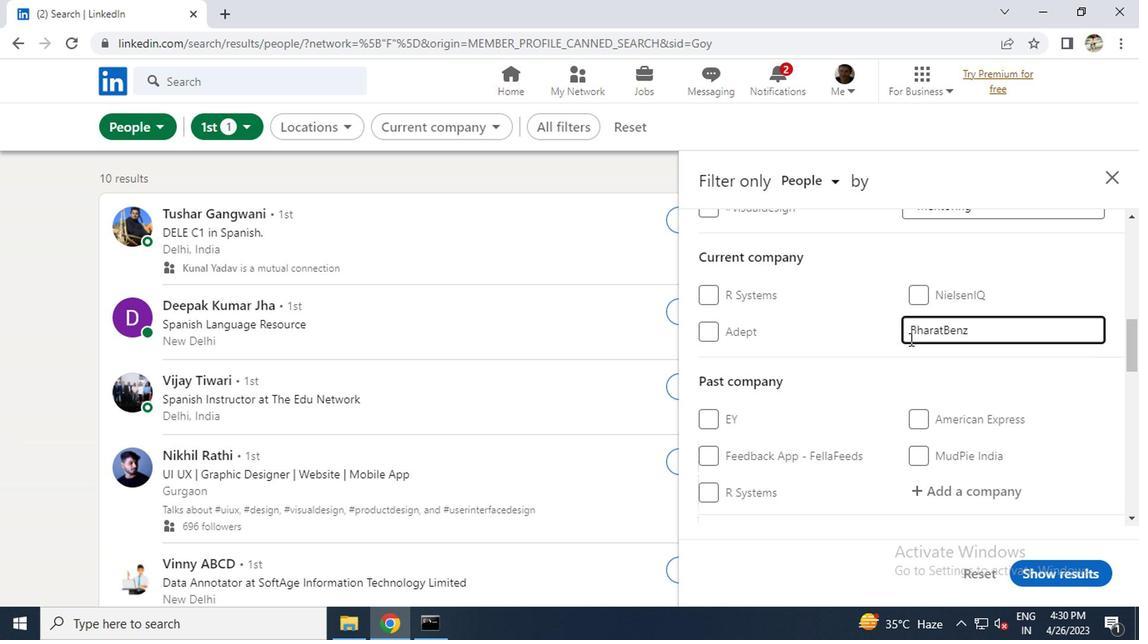 
Action: Mouse moved to (922, 342)
Screenshot: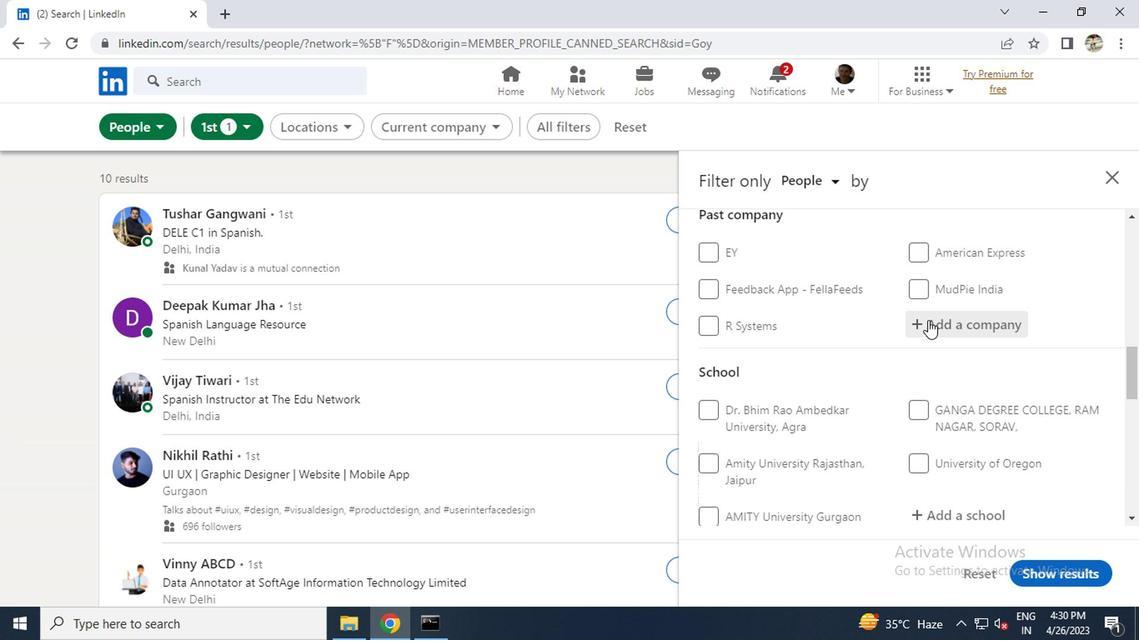 
Action: Mouse scrolled (922, 341) with delta (0, 0)
Screenshot: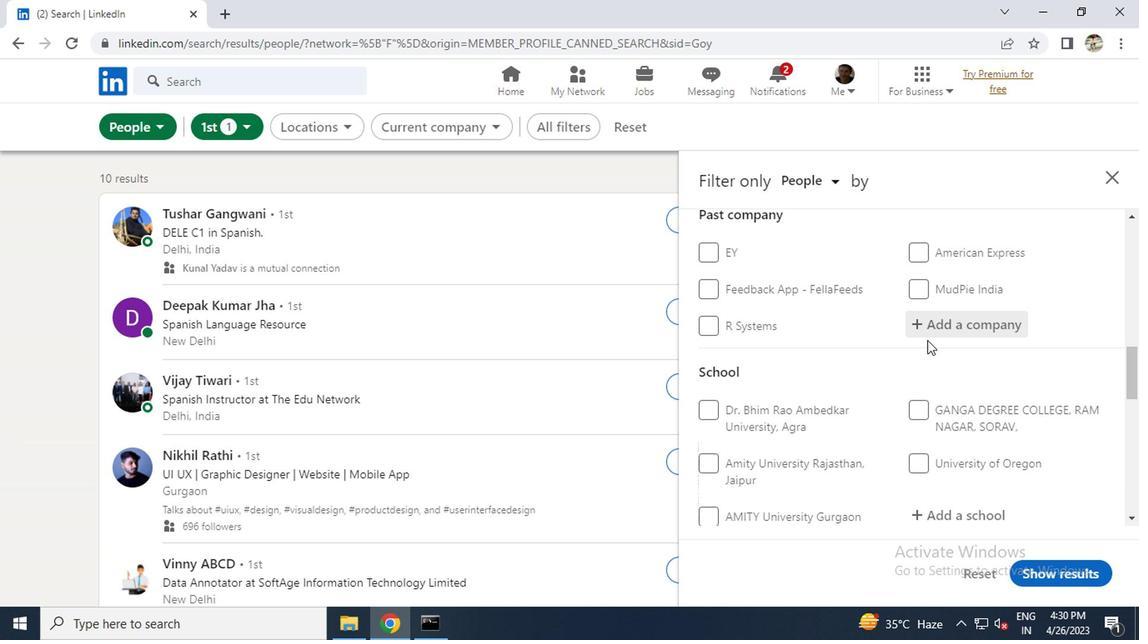 
Action: Mouse scrolled (922, 341) with delta (0, 0)
Screenshot: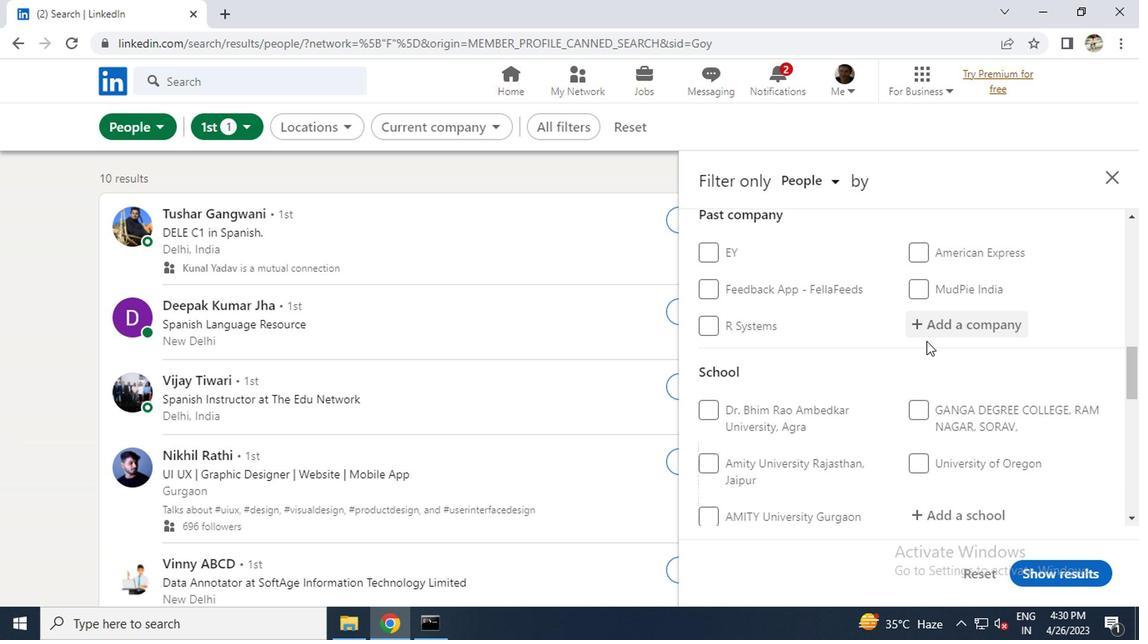 
Action: Mouse moved to (918, 354)
Screenshot: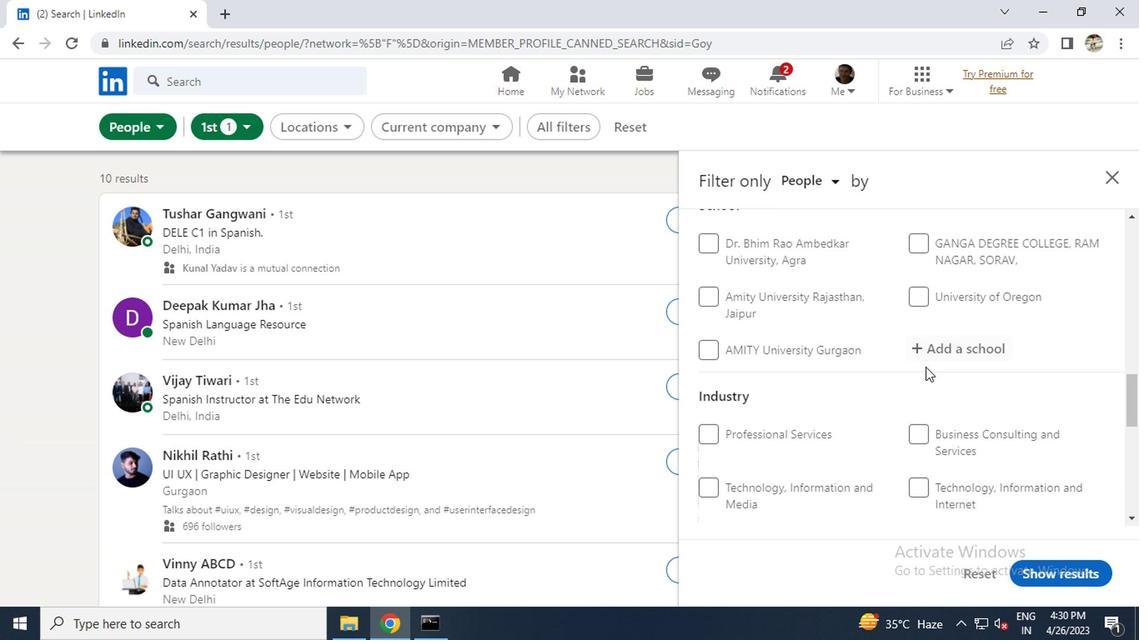 
Action: Mouse pressed left at (918, 354)
Screenshot: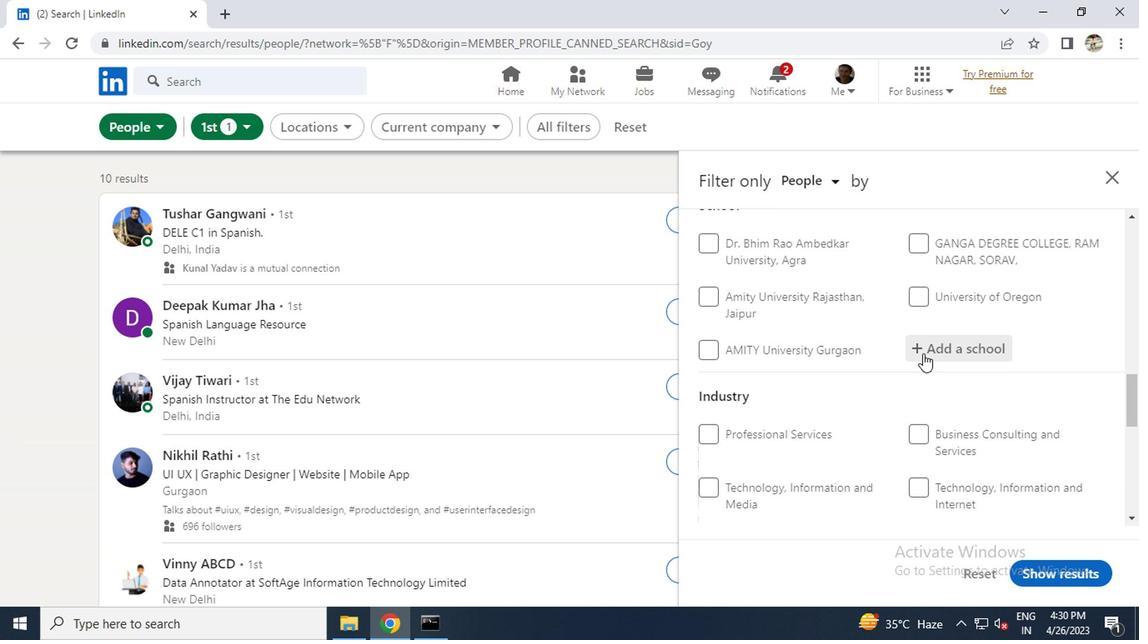 
Action: Key pressed <Key.caps_lock>PES<Key.space>I<Key.caps_lock>
Screenshot: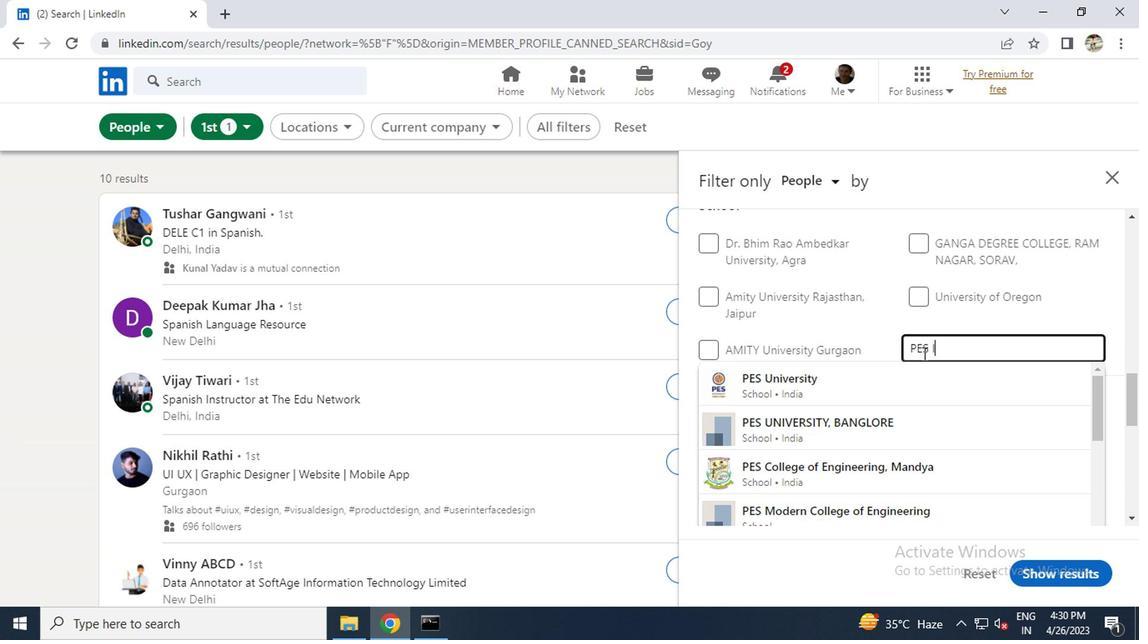 
Action: Mouse moved to (890, 388)
Screenshot: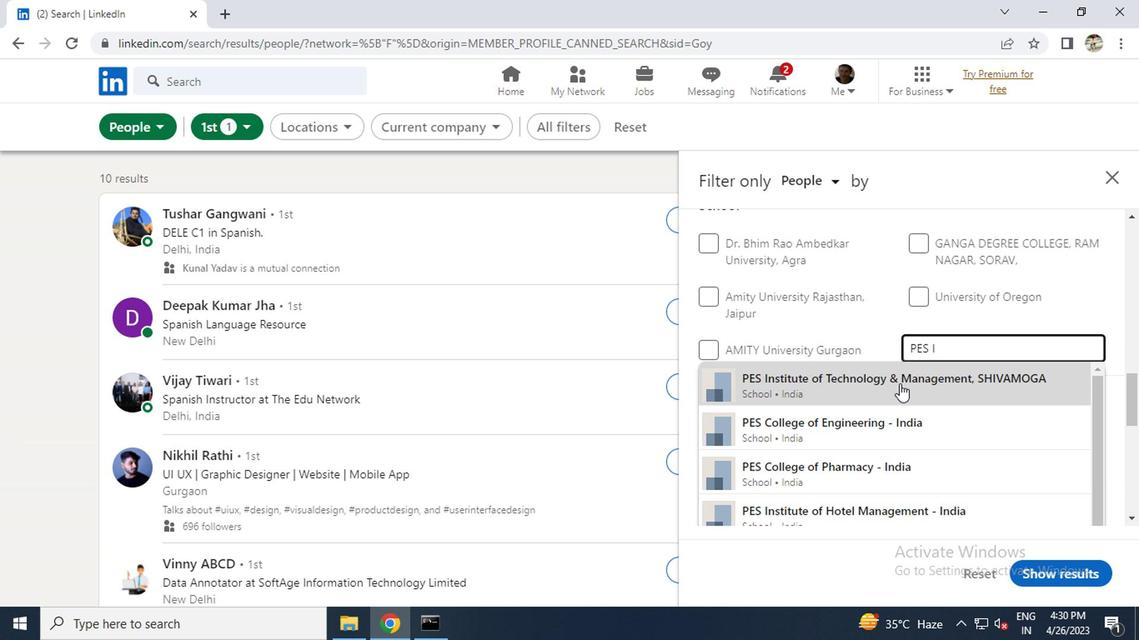 
Action: Mouse pressed left at (890, 388)
Screenshot: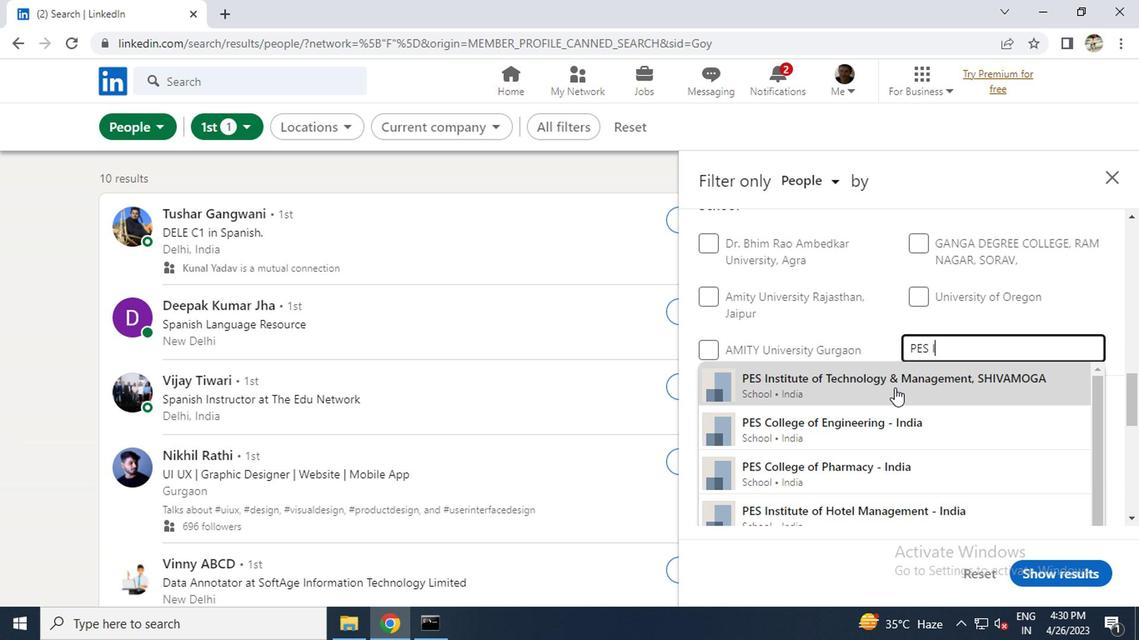
Action: Mouse scrolled (890, 388) with delta (0, 0)
Screenshot: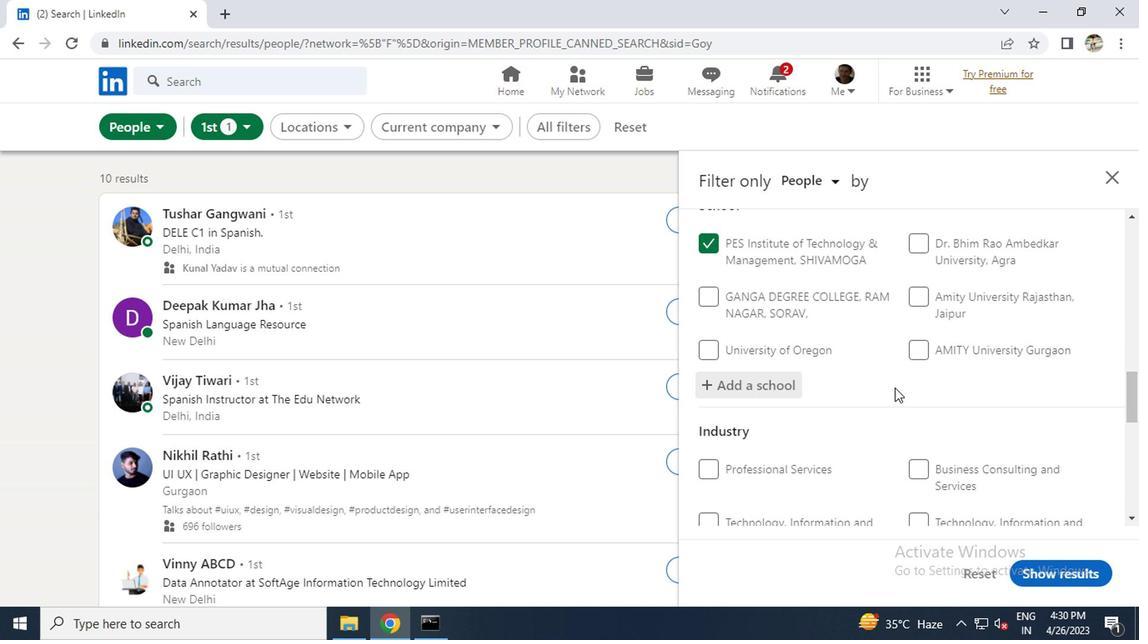 
Action: Mouse scrolled (890, 388) with delta (0, 0)
Screenshot: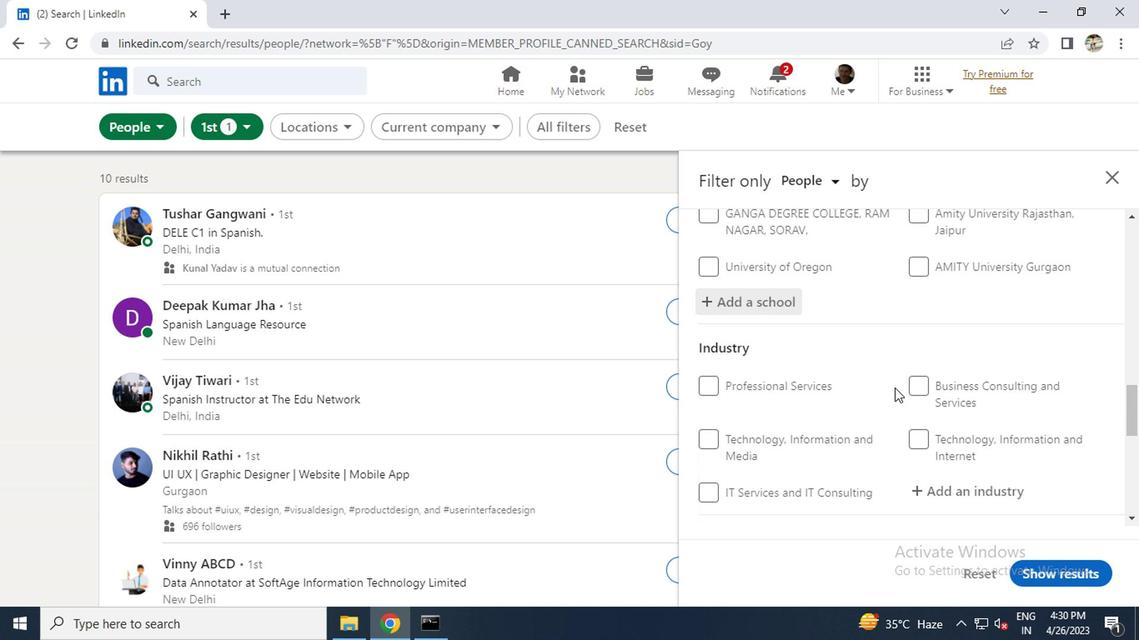 
Action: Mouse moved to (913, 407)
Screenshot: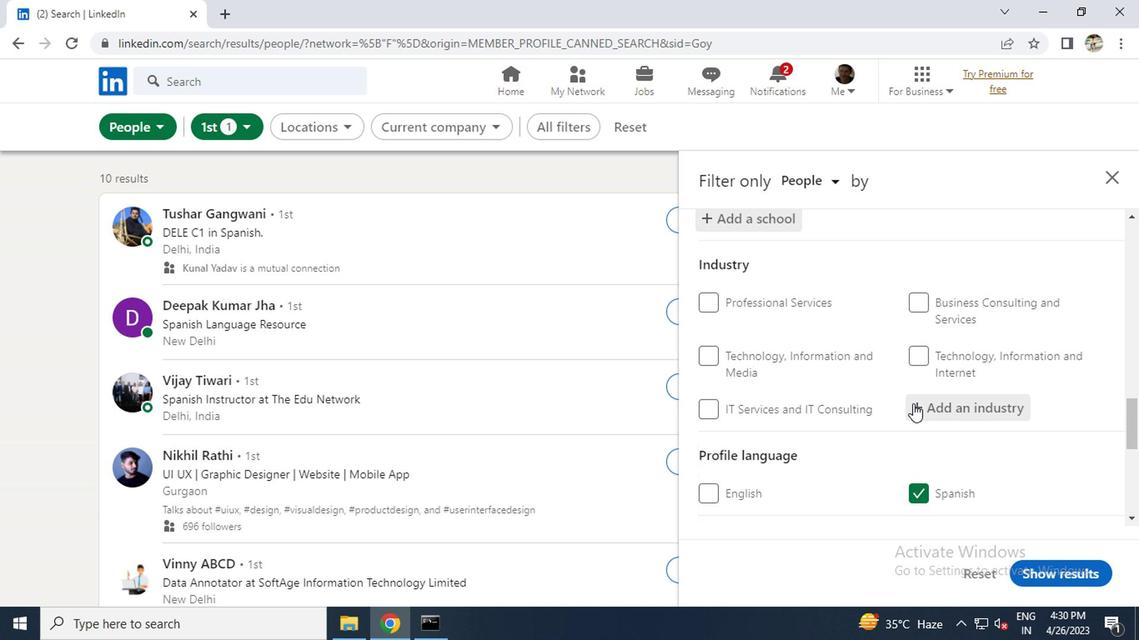 
Action: Mouse pressed left at (913, 407)
Screenshot: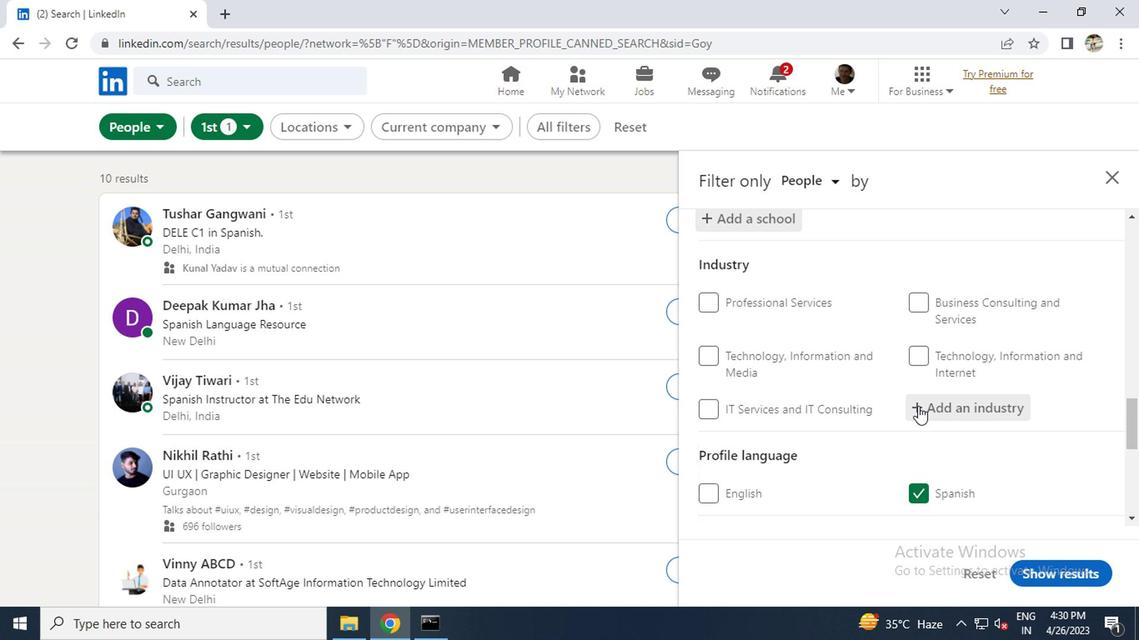 
Action: Key pressed <Key.caps_lock>T<Key.caps_lock>OBACCO
Screenshot: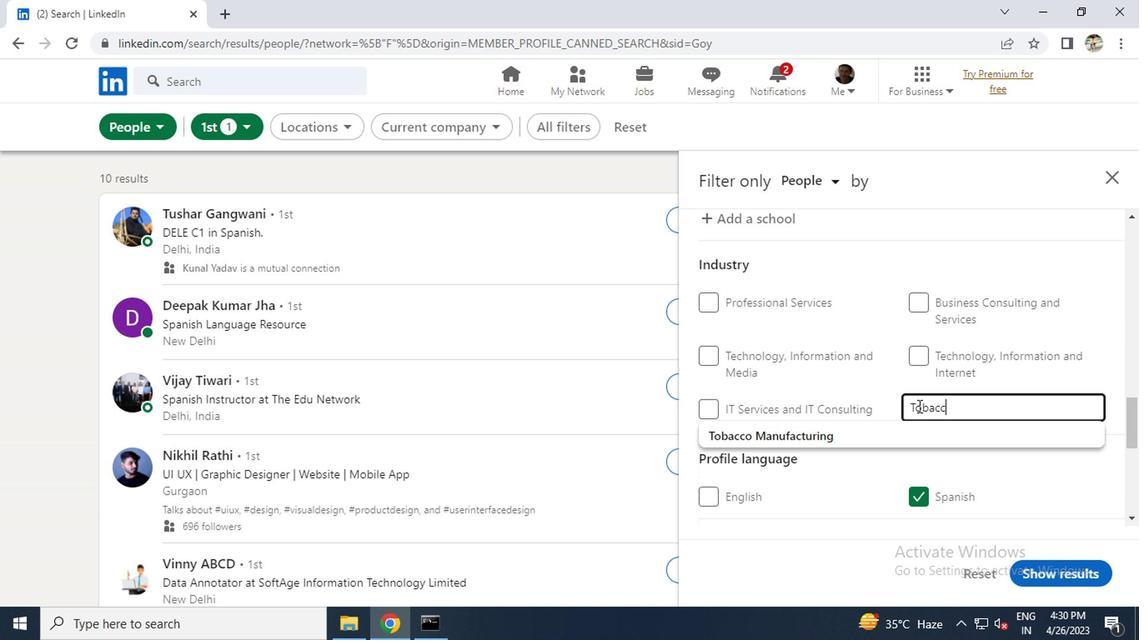 
Action: Mouse moved to (864, 424)
Screenshot: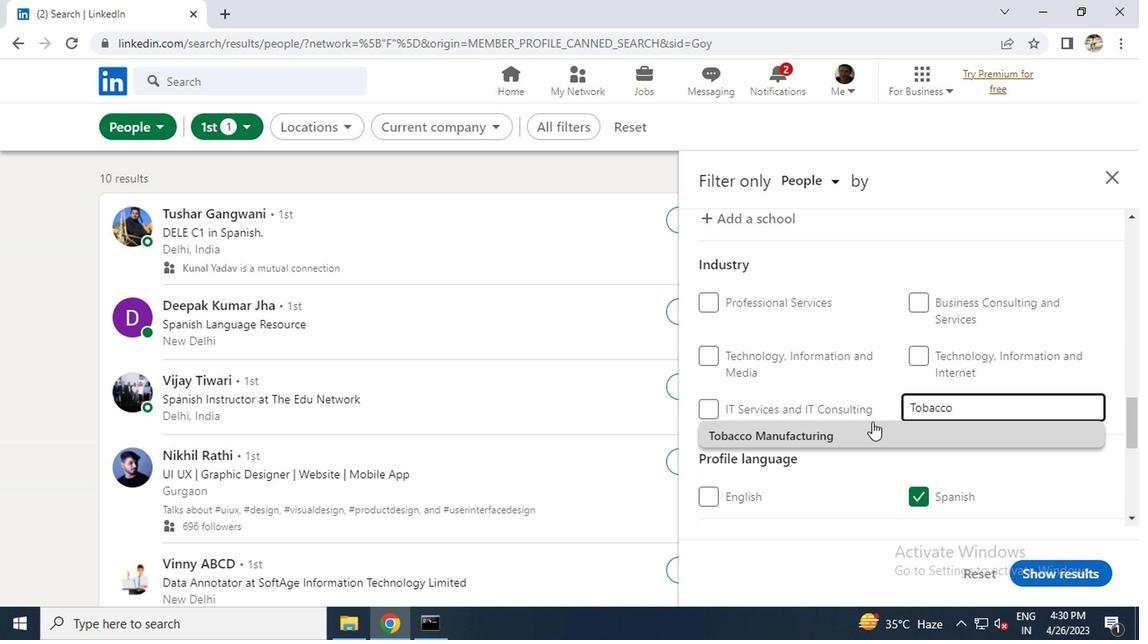 
Action: Mouse pressed left at (864, 424)
Screenshot: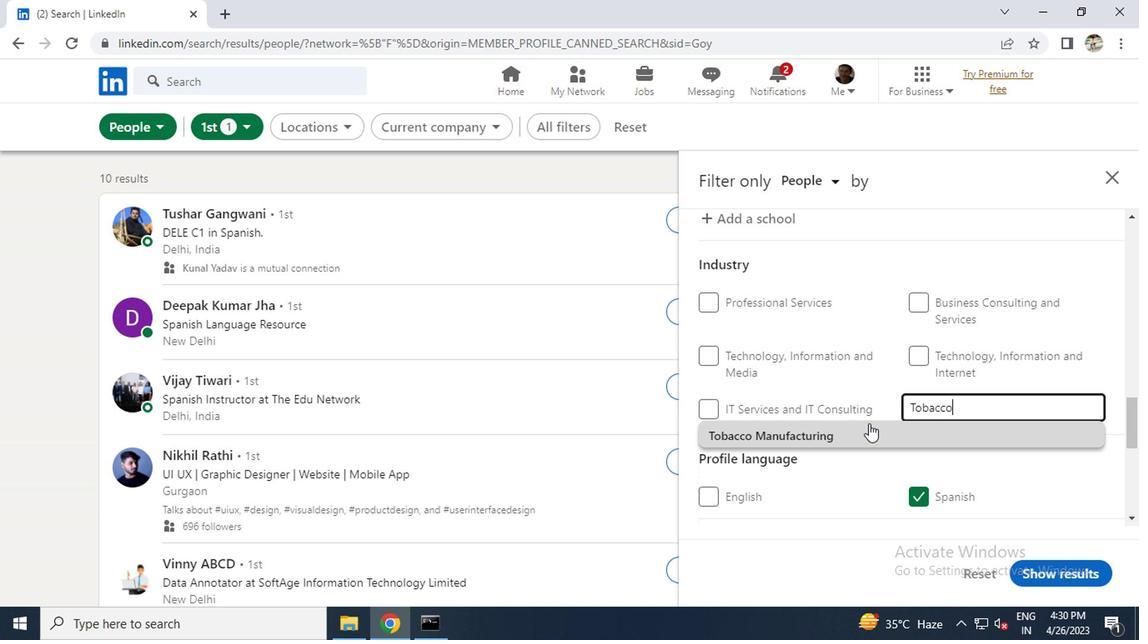 
Action: Mouse scrolled (864, 423) with delta (0, -1)
Screenshot: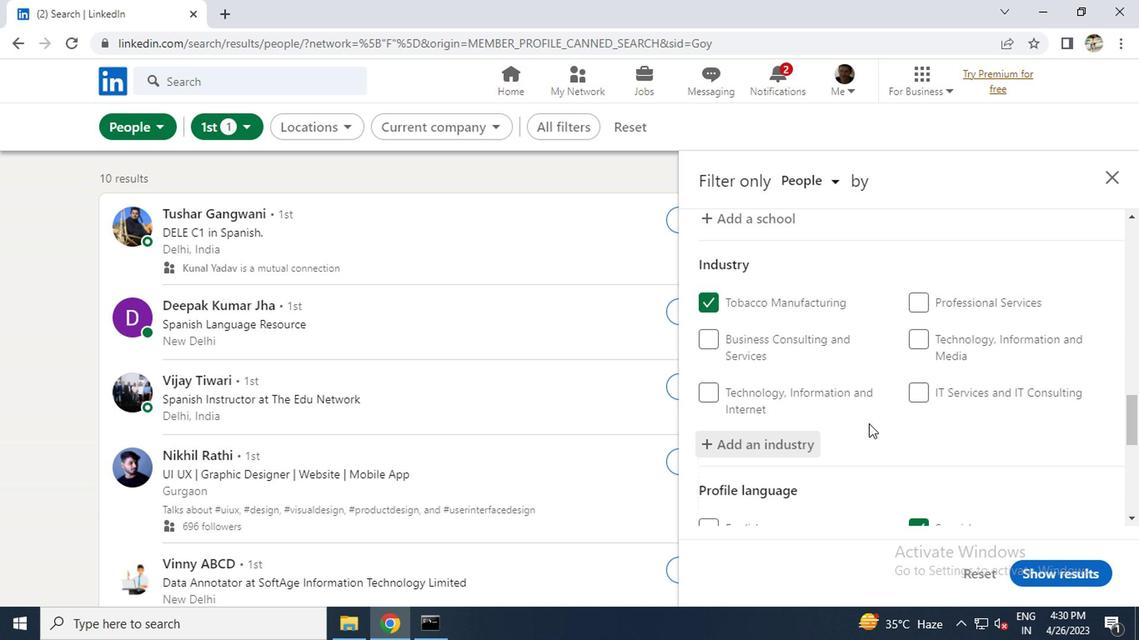 
Action: Mouse scrolled (864, 423) with delta (0, -1)
Screenshot: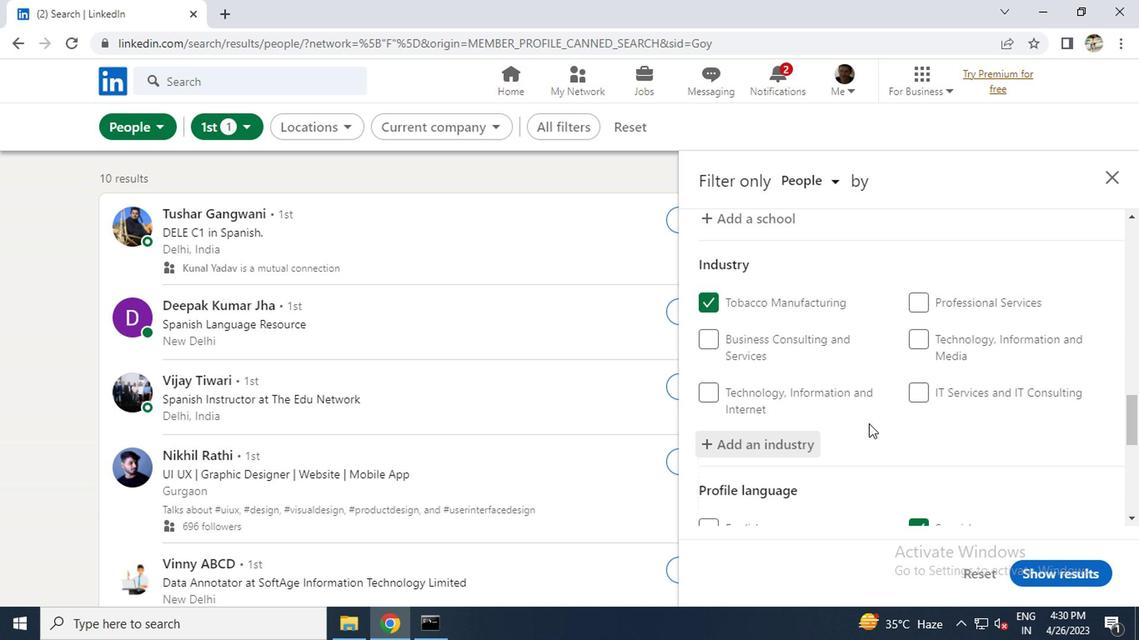 
Action: Mouse scrolled (864, 423) with delta (0, -1)
Screenshot: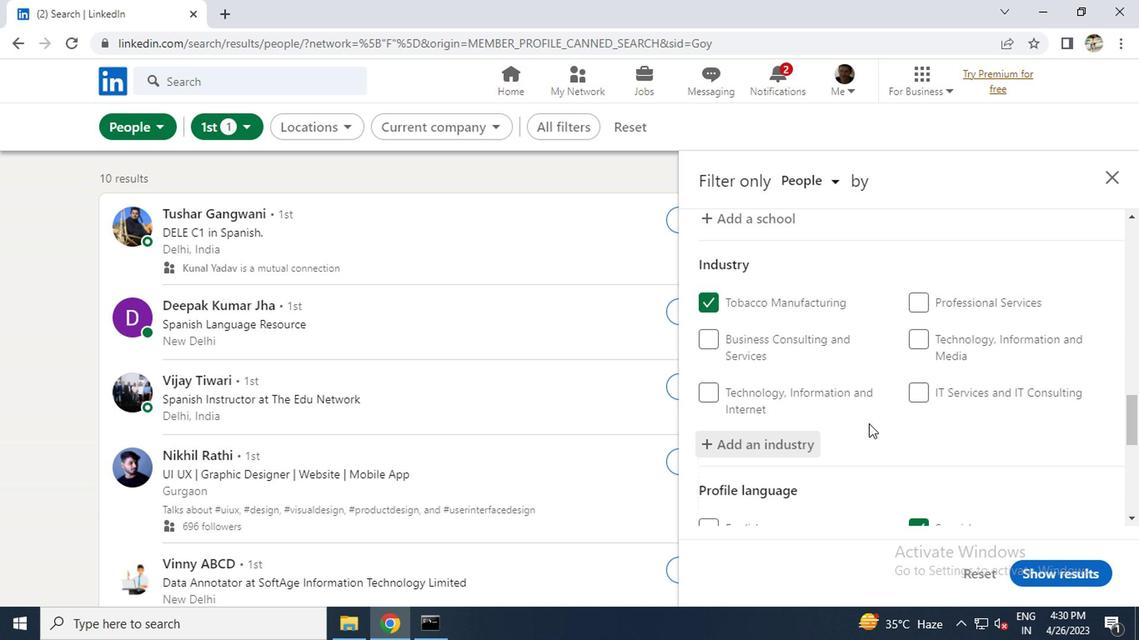 
Action: Mouse scrolled (864, 423) with delta (0, -1)
Screenshot: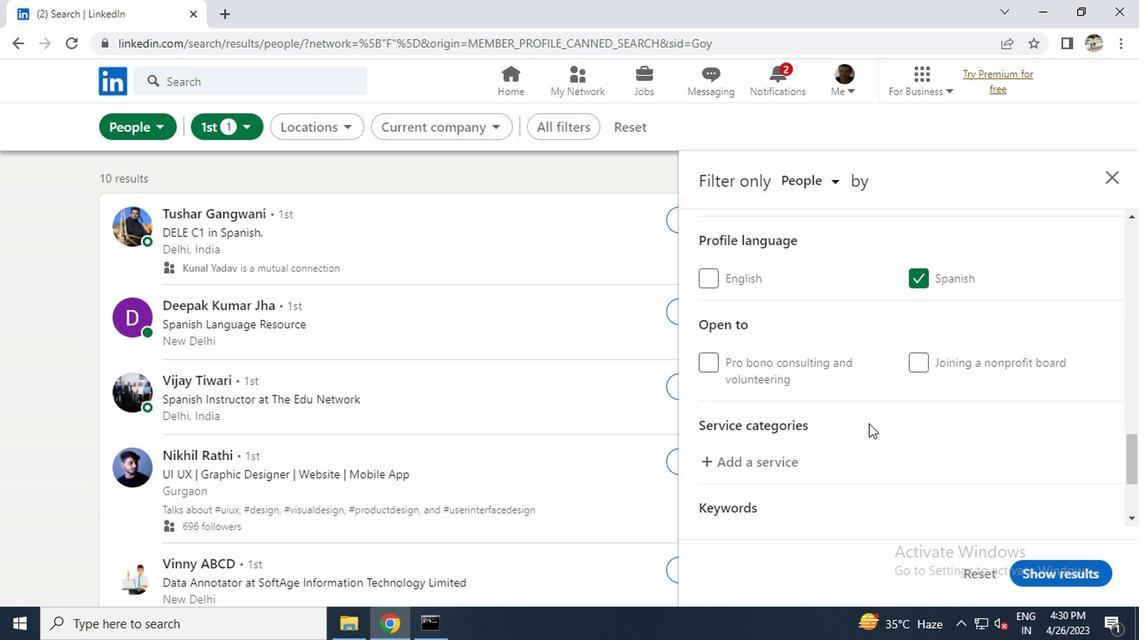 
Action: Mouse moved to (779, 379)
Screenshot: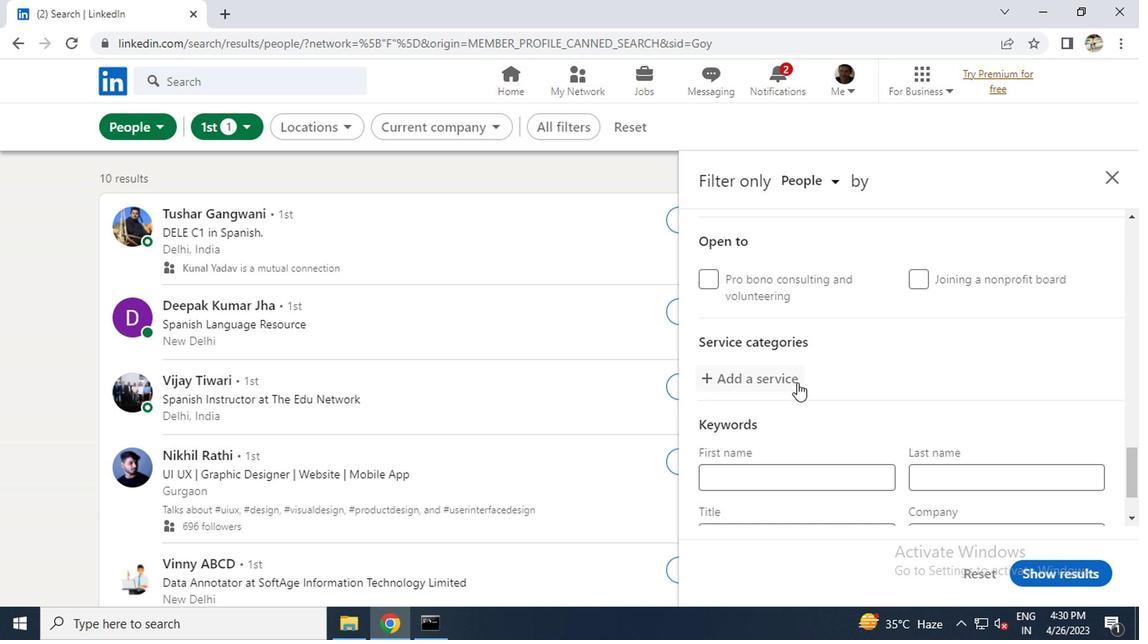 
Action: Mouse pressed left at (779, 379)
Screenshot: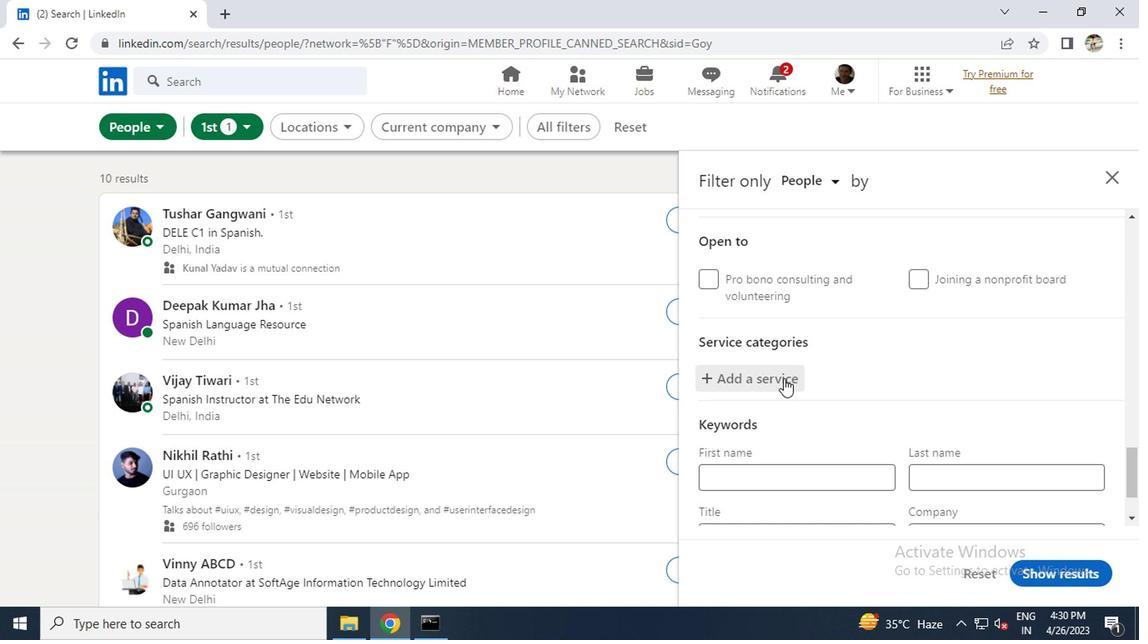 
Action: Key pressed <Key.caps_lock>F<Key.caps_lock>INANCIAL<Key.space><Key.caps_lock>A<Key.caps_lock>
Screenshot: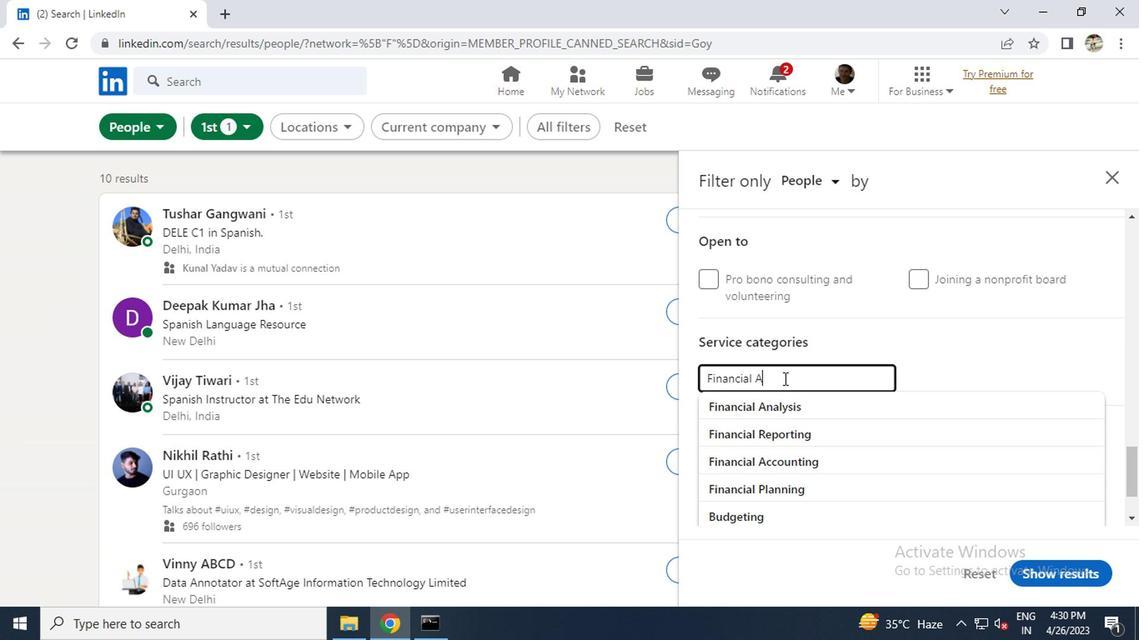 
Action: Mouse moved to (772, 462)
Screenshot: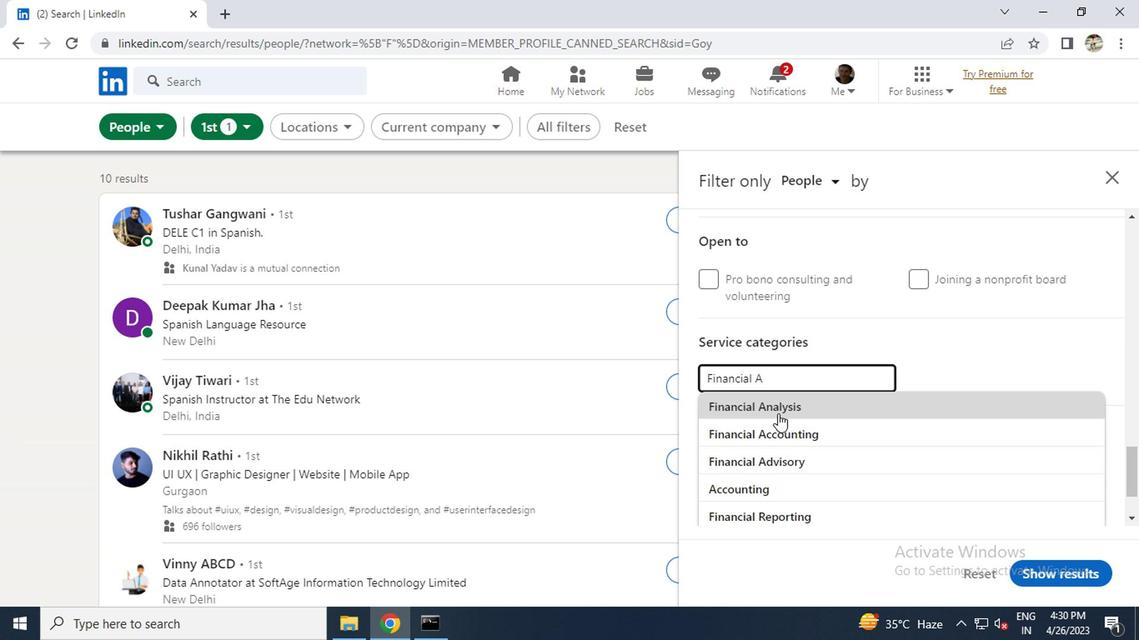 
Action: Mouse pressed left at (772, 462)
Screenshot: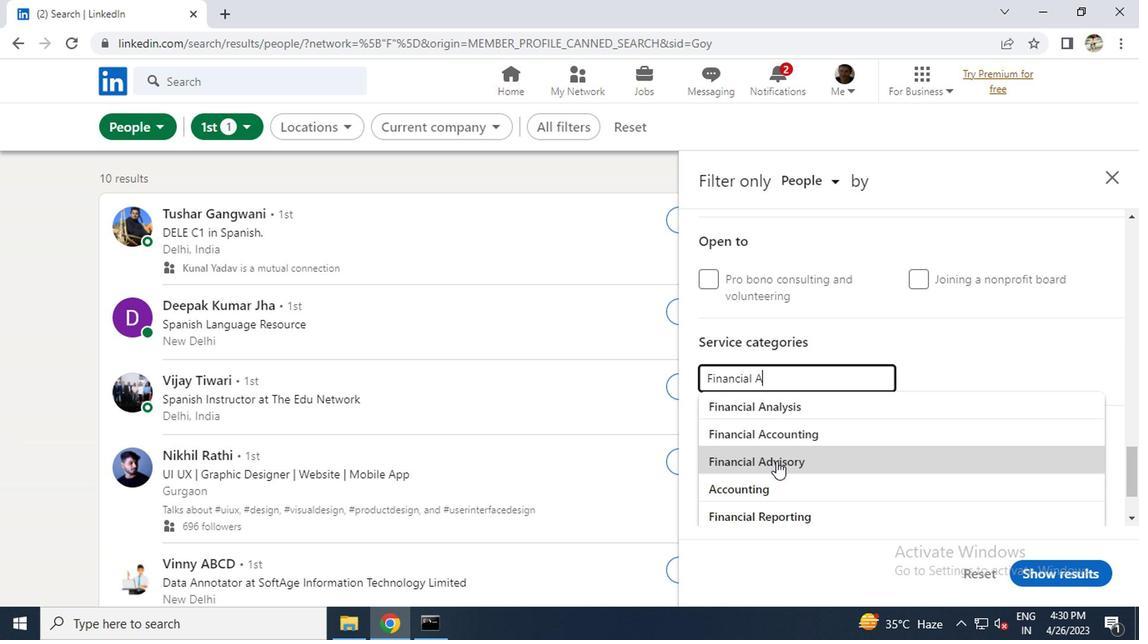 
Action: Mouse scrolled (772, 461) with delta (0, -1)
Screenshot: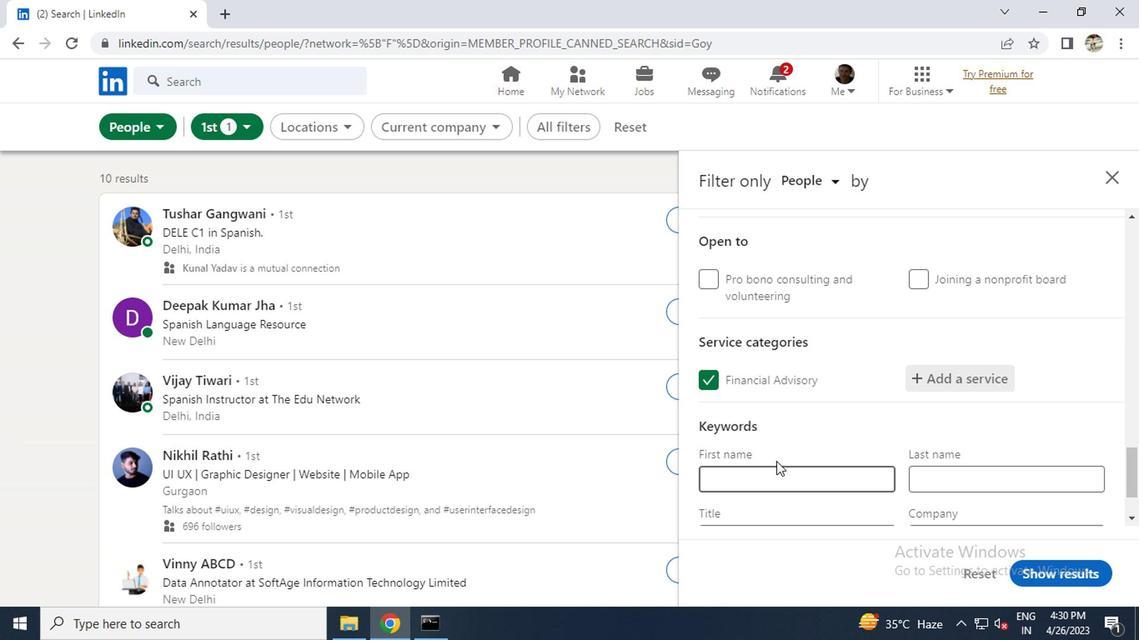 
Action: Mouse scrolled (772, 461) with delta (0, -1)
Screenshot: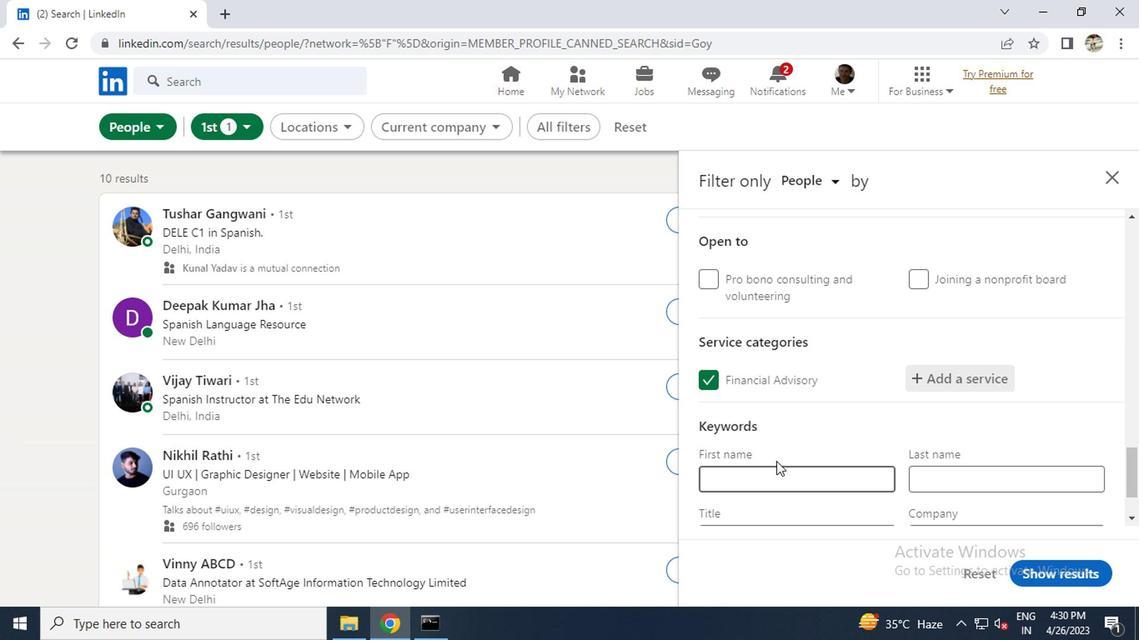 
Action: Mouse moved to (771, 455)
Screenshot: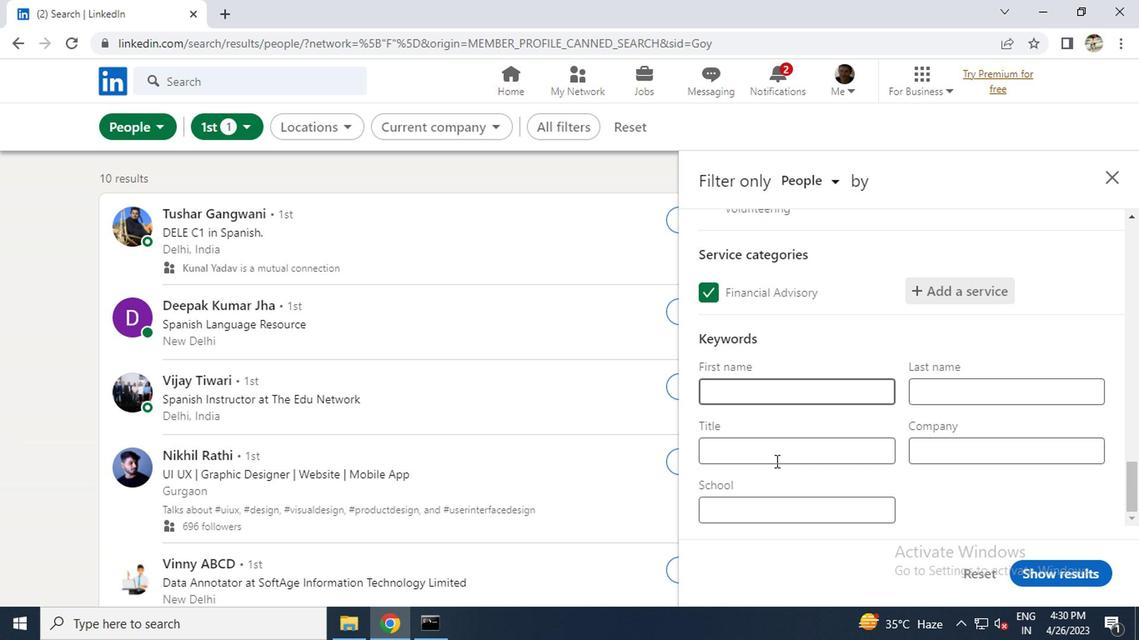 
Action: Mouse pressed left at (771, 455)
Screenshot: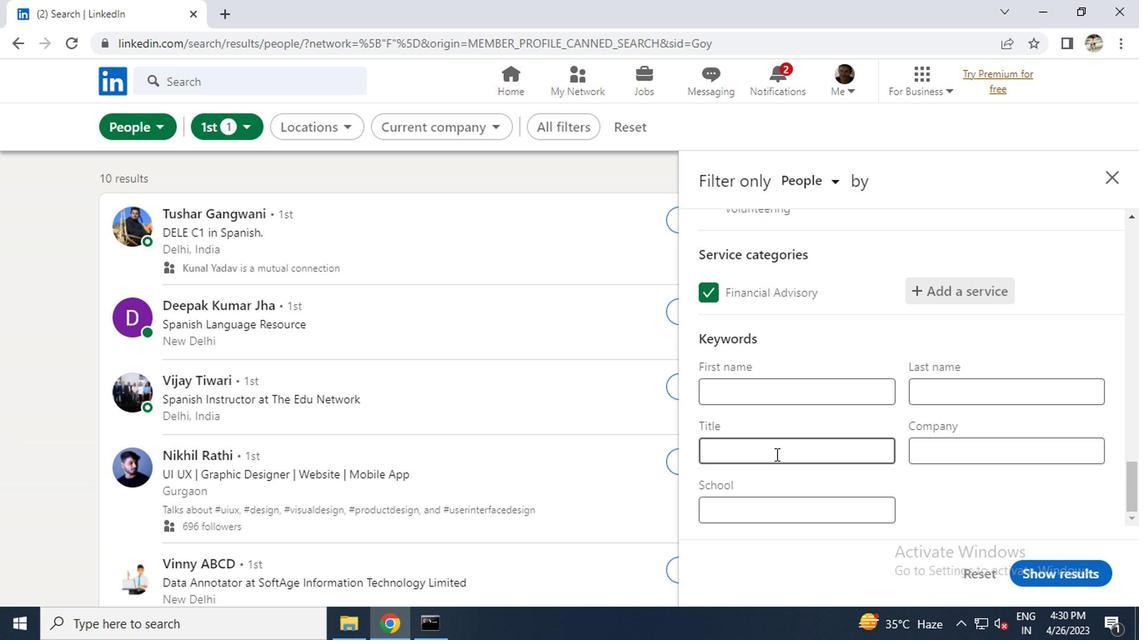 
Action: Key pressed <Key.caps_lock>P<Key.caps_lock>ETROLEUM<Key.space><Key.caps_lock>E<Key.caps_lock>NGINEER
Screenshot: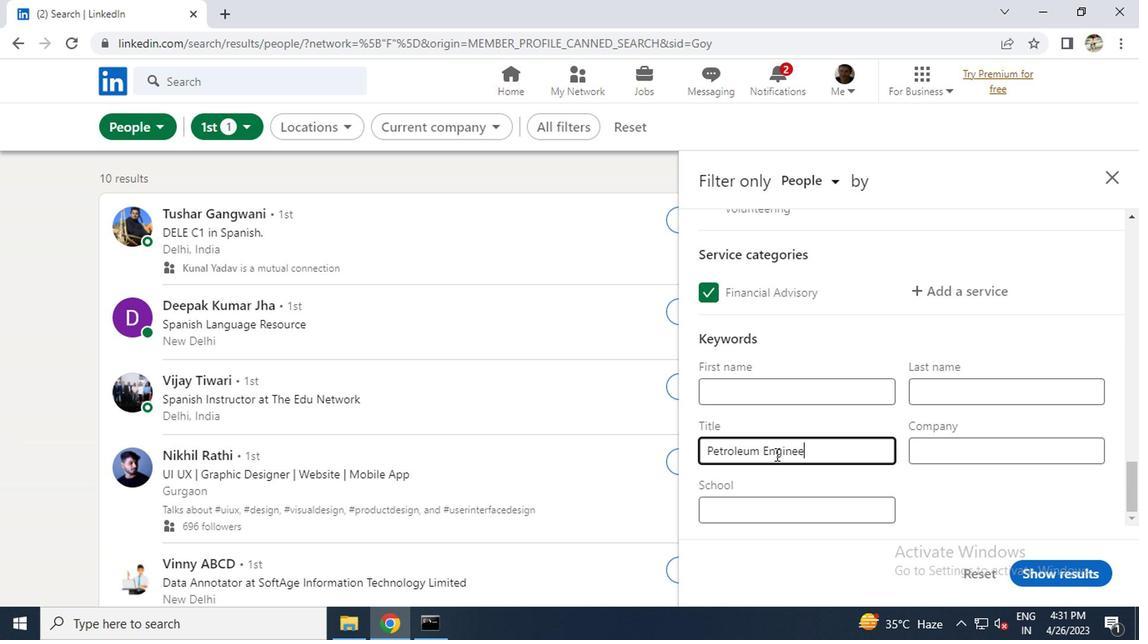 
Action: Mouse moved to (1036, 569)
Screenshot: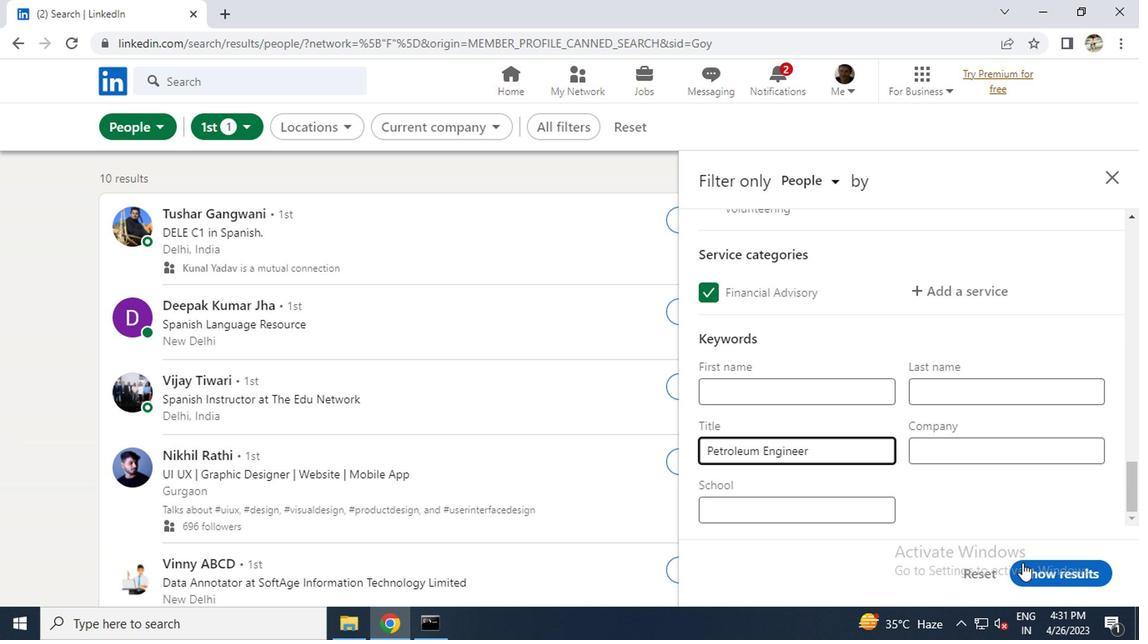 
Action: Mouse pressed left at (1036, 569)
Screenshot: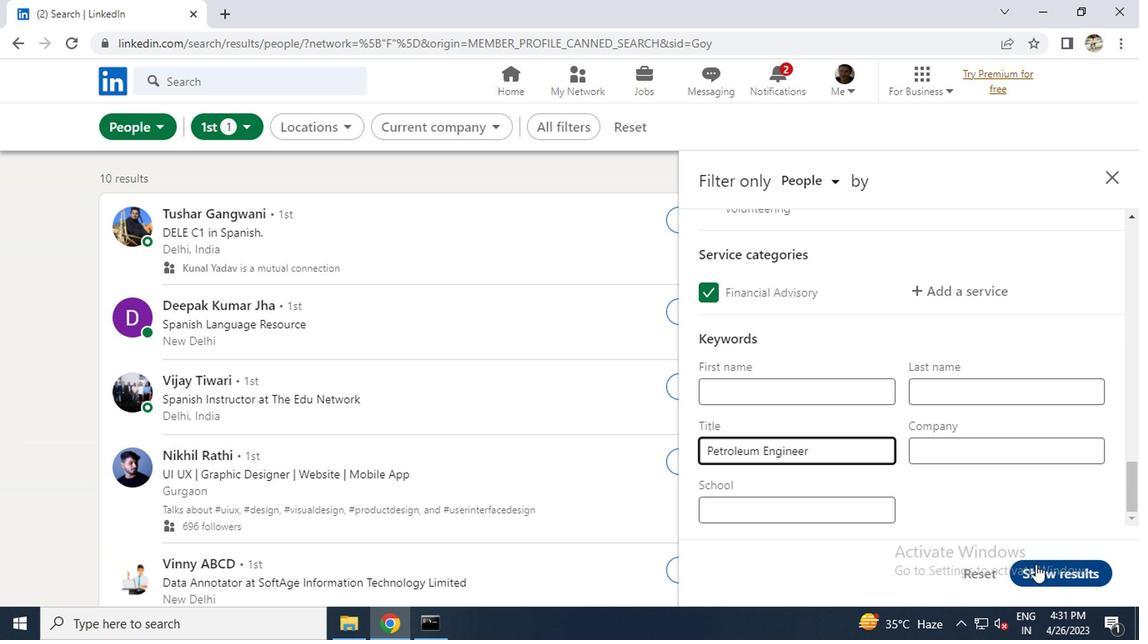 
